 Task: Search one way flight ticket for 2 adults, 2 infants in seat and 1 infant on lap in first from New York: John F. Kennedy International Airport (was New York International Airport) to Laramie: Laramie Regional Airport on 8-3-2023. Number of bags: 3 checked bags. Price is upto 80000. Outbound departure time preference is 21:15. Return departure time preference is 18:00.
Action: Mouse moved to (322, 374)
Screenshot: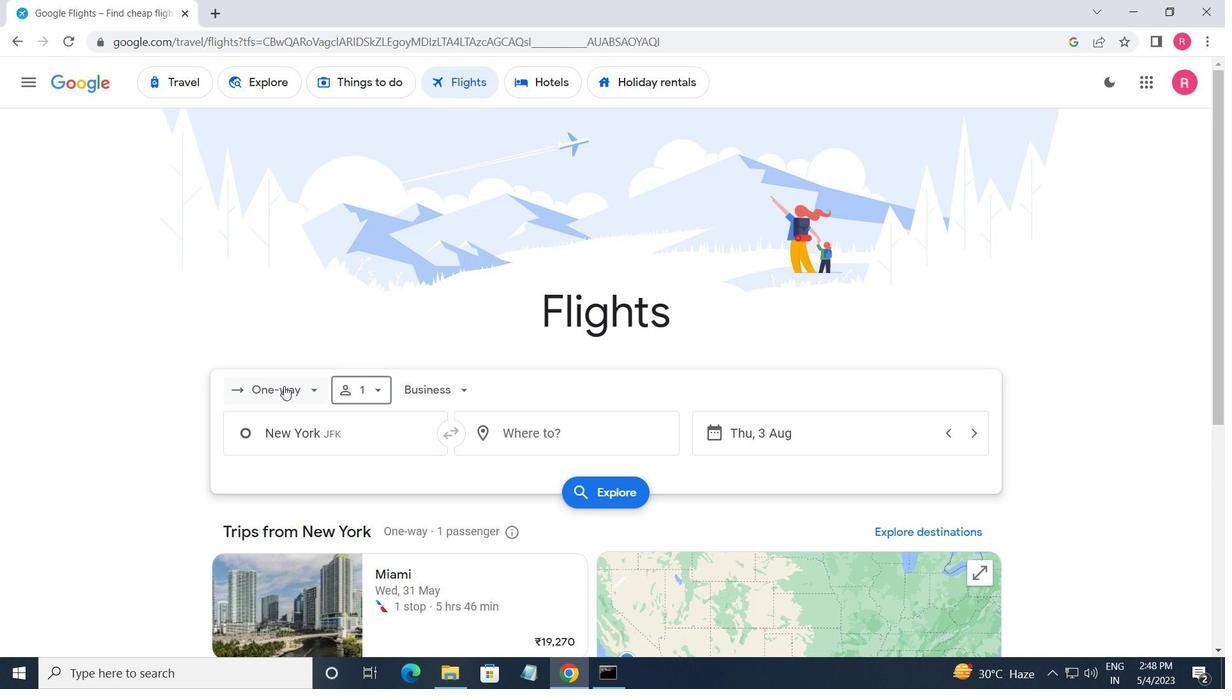 
Action: Mouse pressed left at (322, 374)
Screenshot: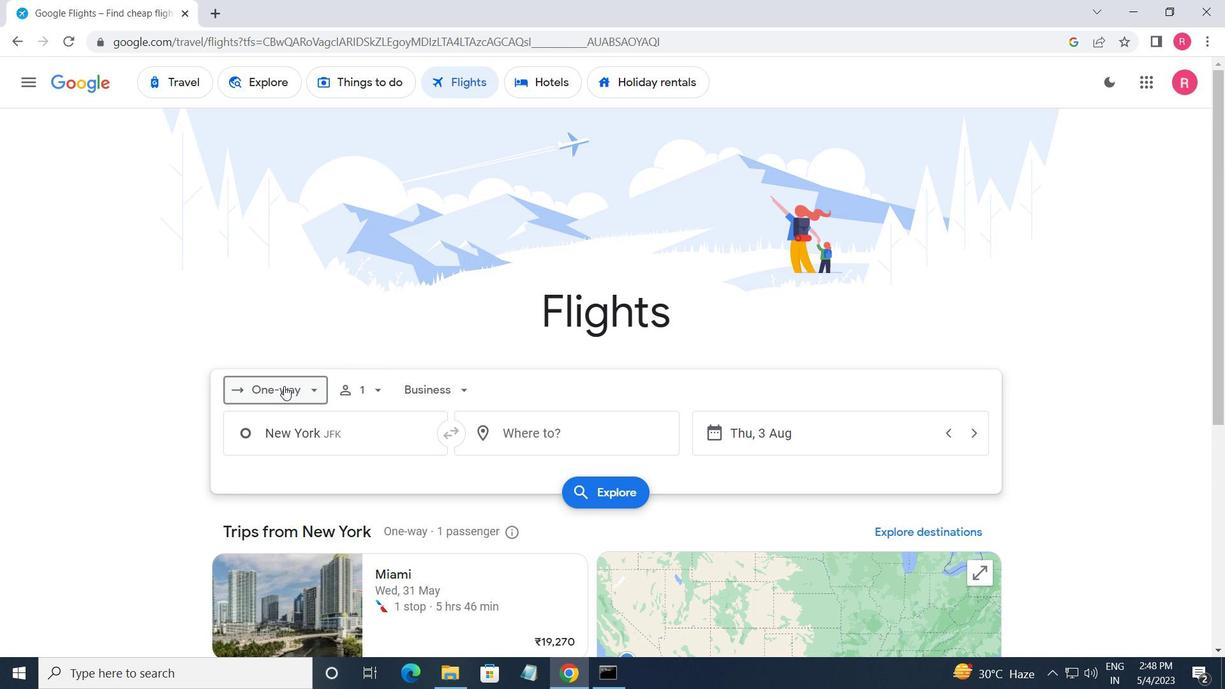 
Action: Mouse moved to (329, 434)
Screenshot: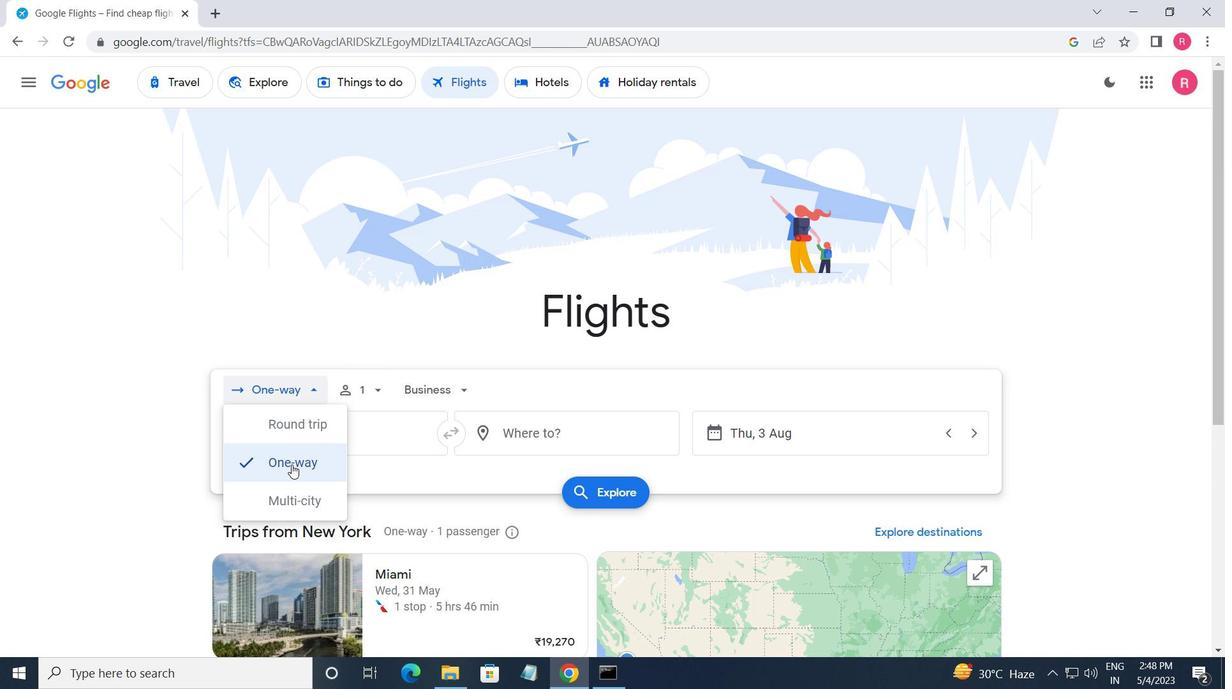 
Action: Mouse pressed left at (329, 434)
Screenshot: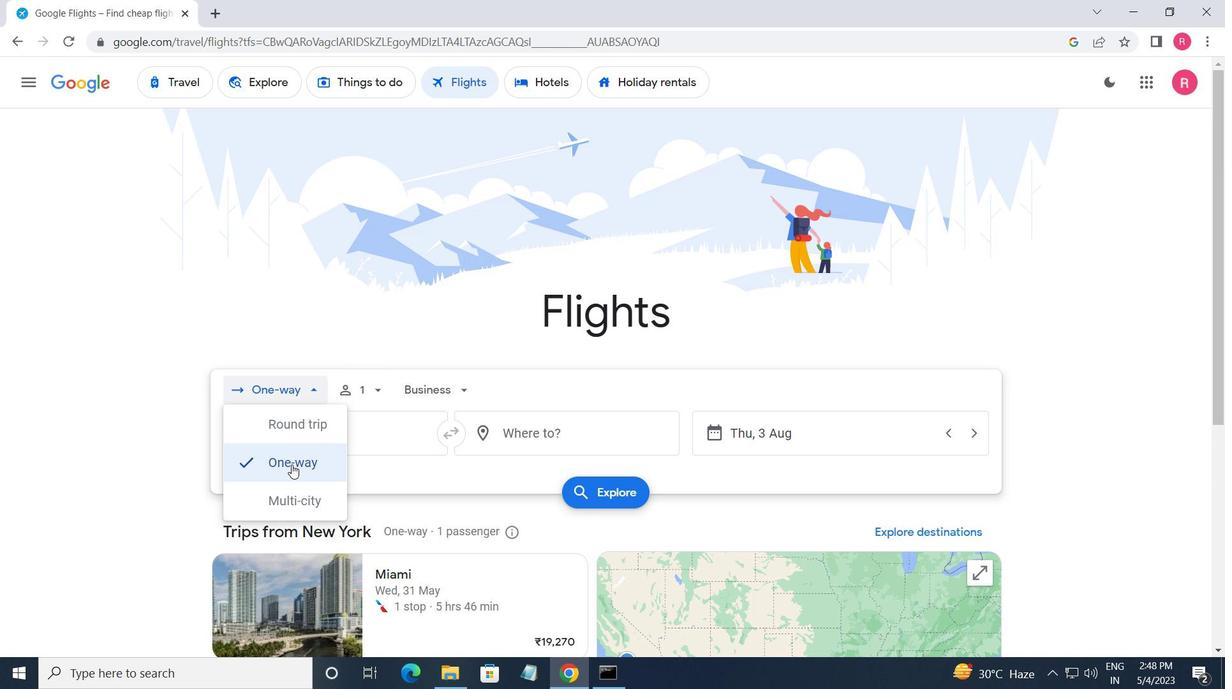 
Action: Mouse moved to (377, 377)
Screenshot: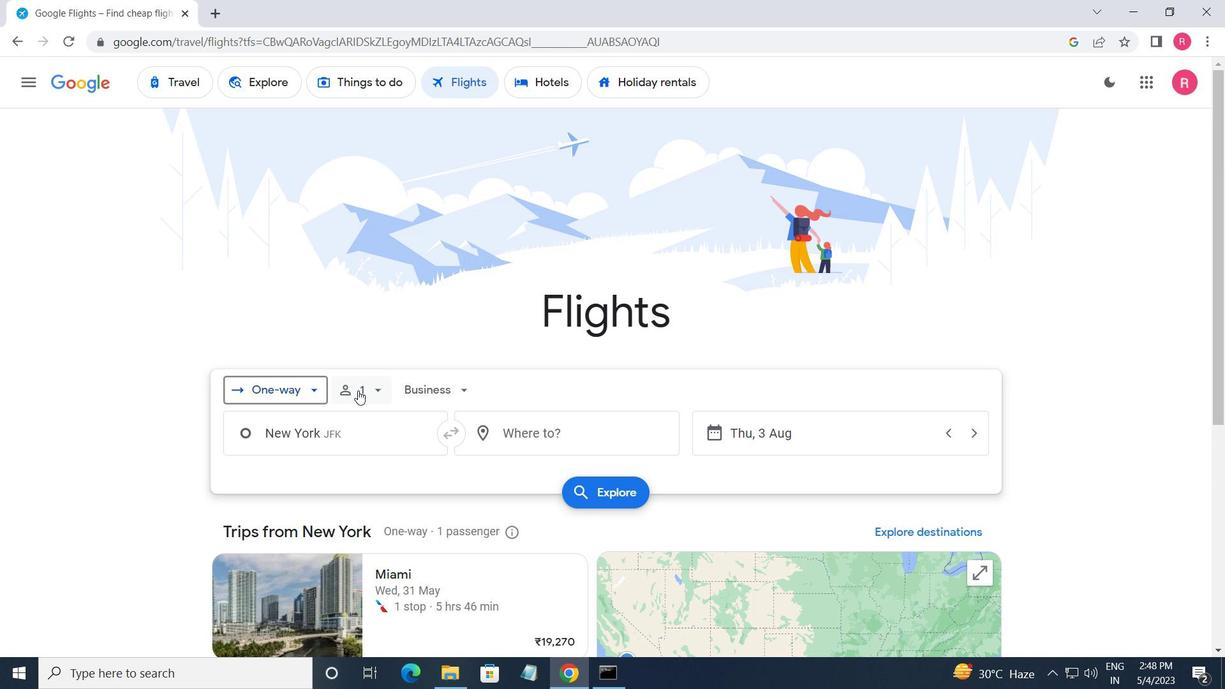 
Action: Mouse pressed left at (377, 377)
Screenshot: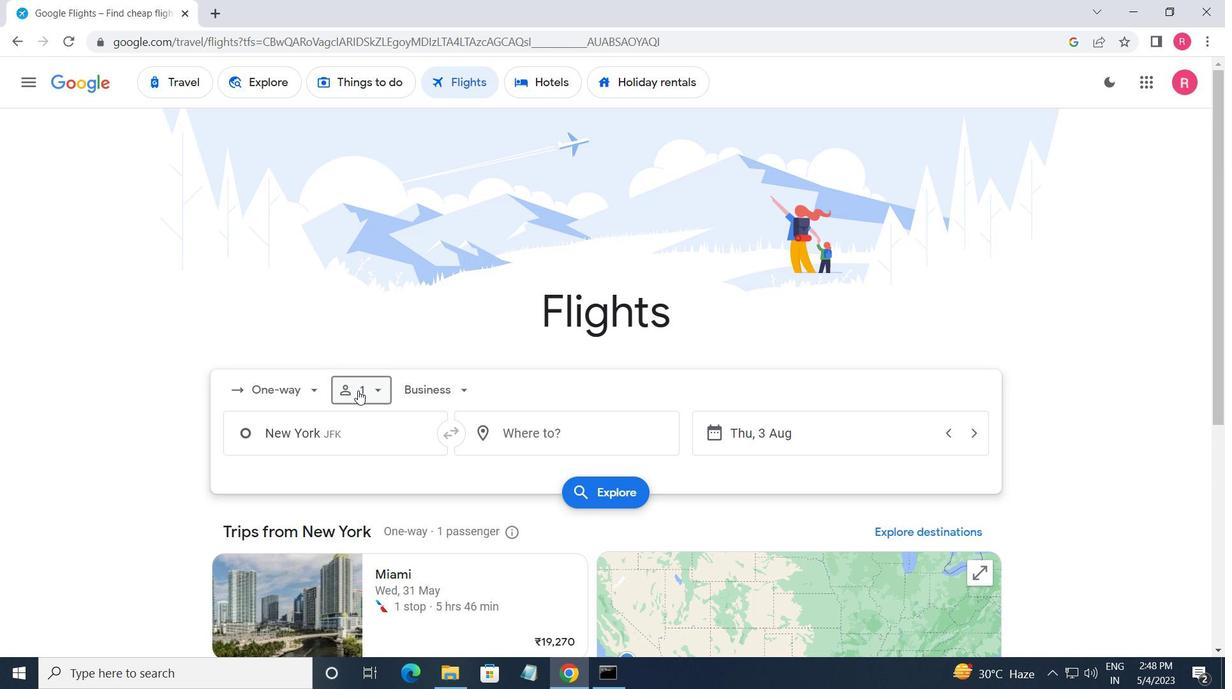 
Action: Mouse moved to (472, 405)
Screenshot: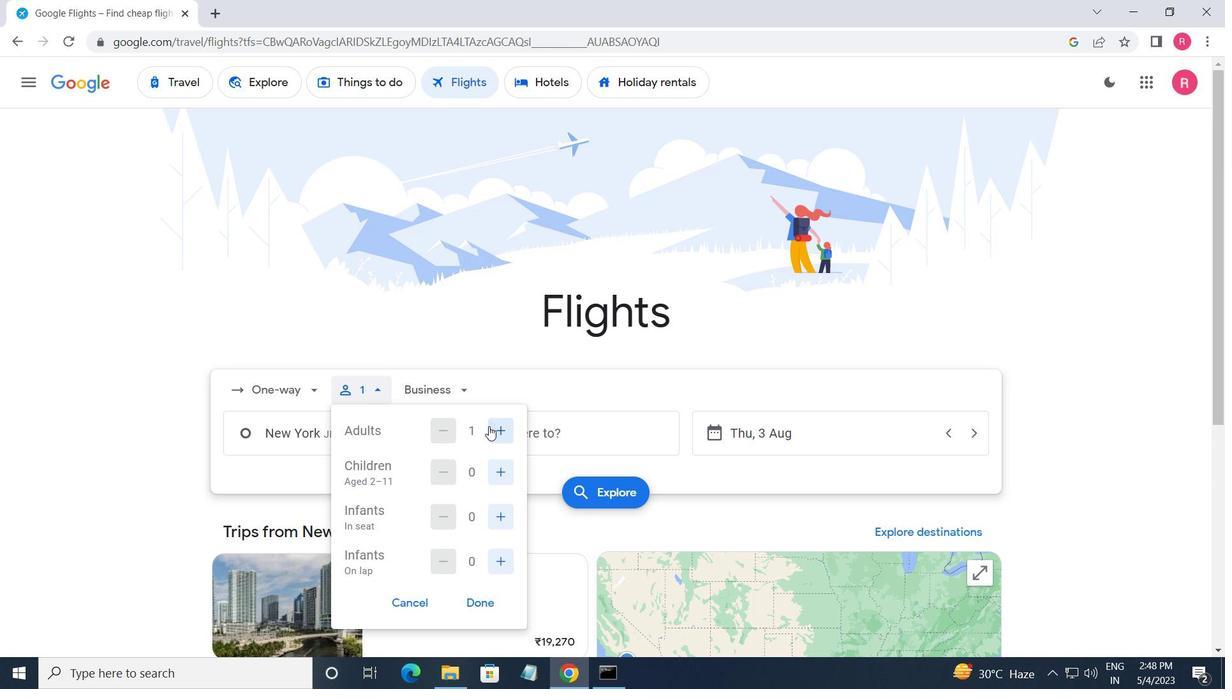 
Action: Mouse pressed left at (472, 405)
Screenshot: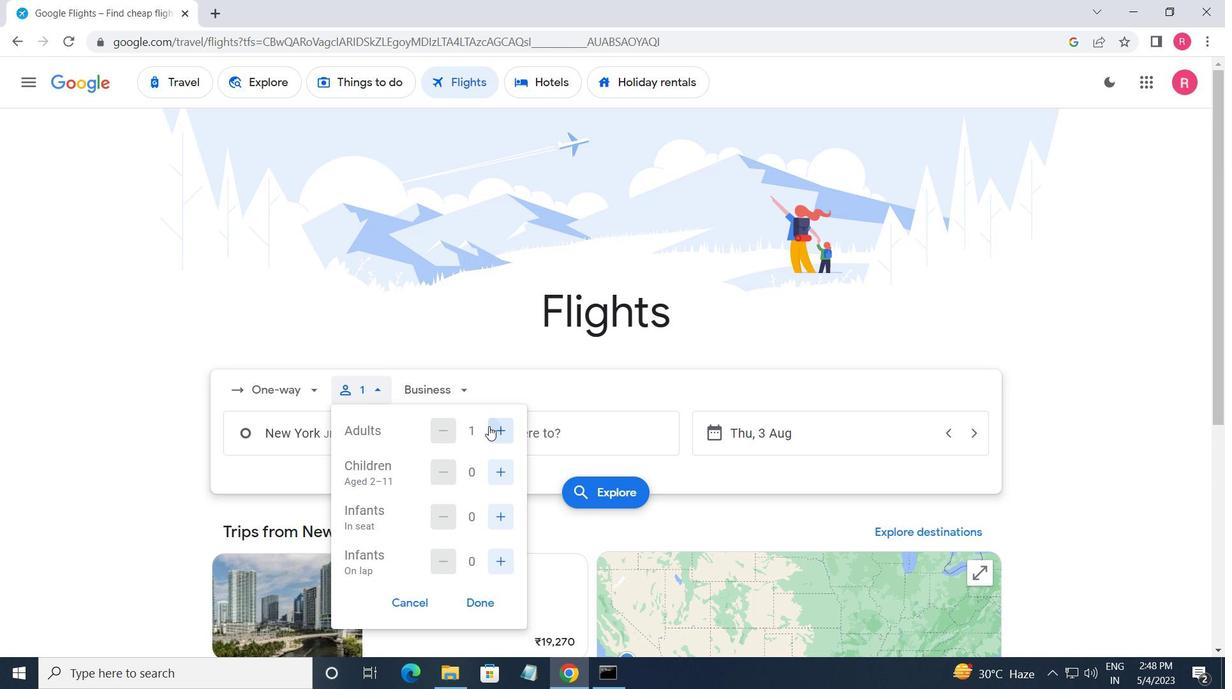 
Action: Mouse moved to (475, 437)
Screenshot: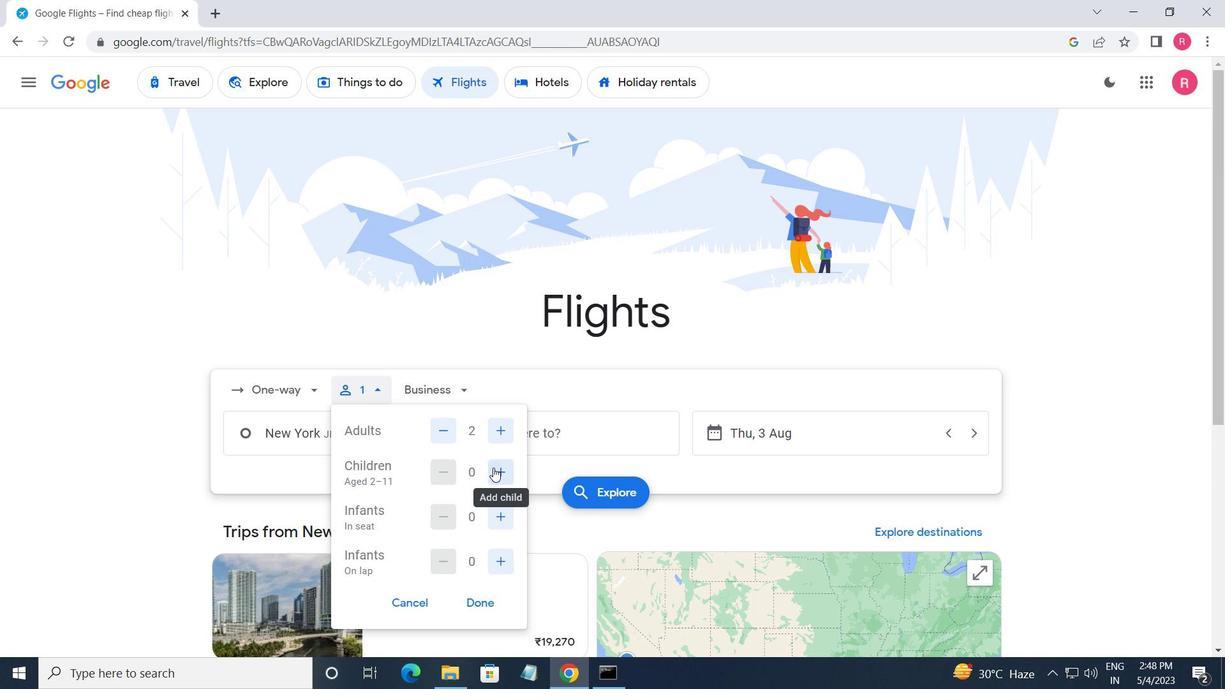 
Action: Mouse pressed left at (475, 437)
Screenshot: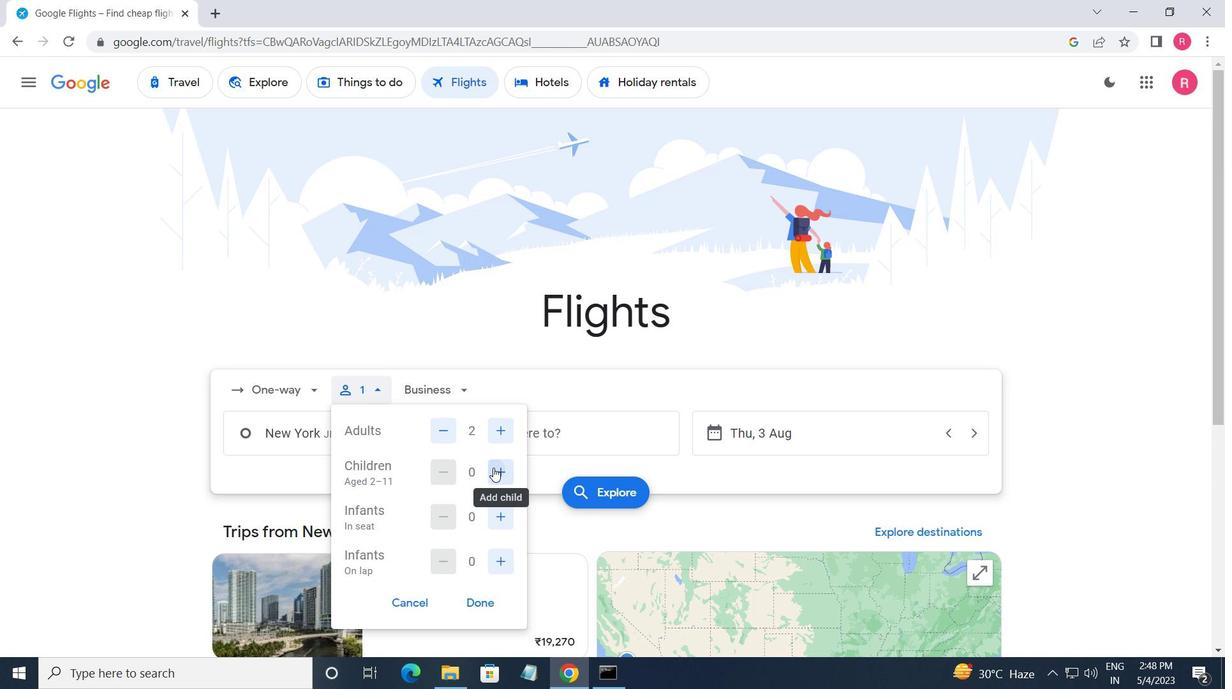 
Action: Mouse moved to (477, 437)
Screenshot: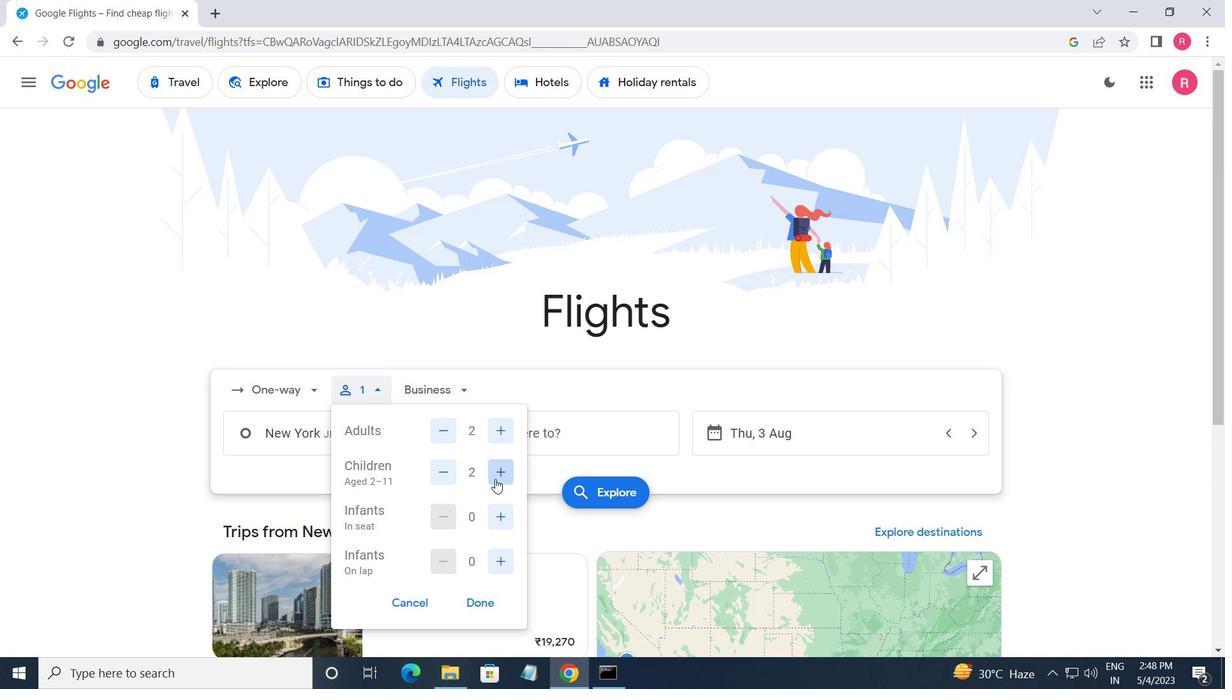 
Action: Mouse pressed left at (477, 437)
Screenshot: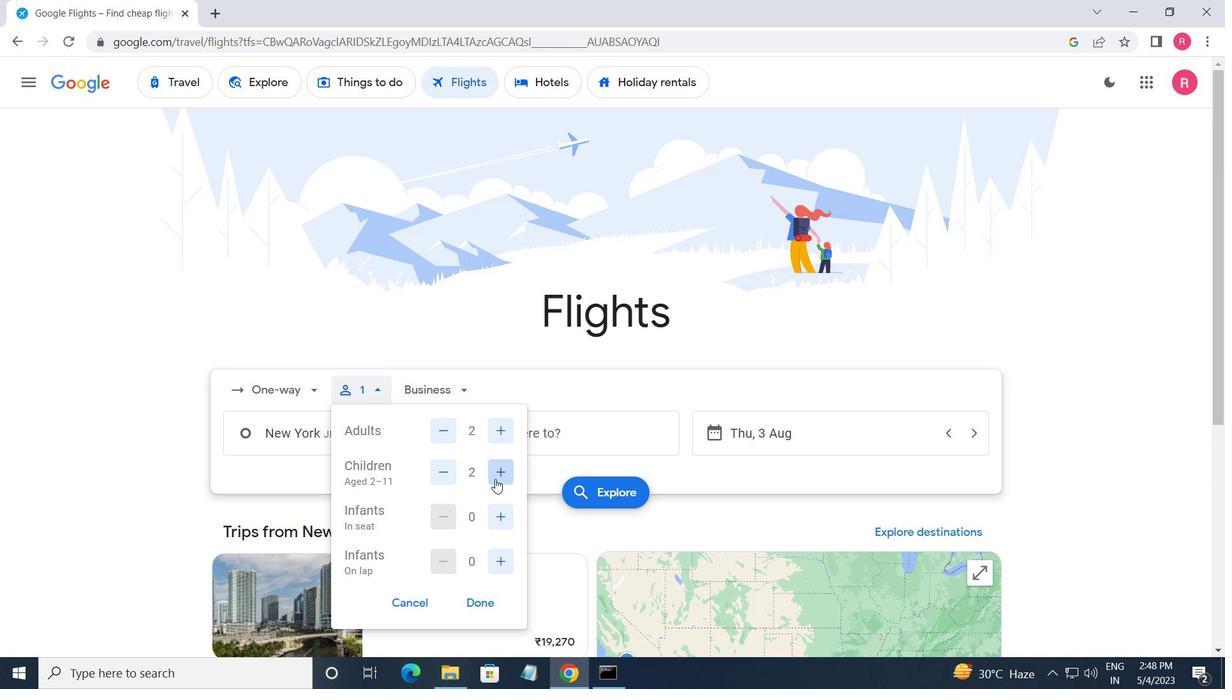 
Action: Mouse moved to (477, 474)
Screenshot: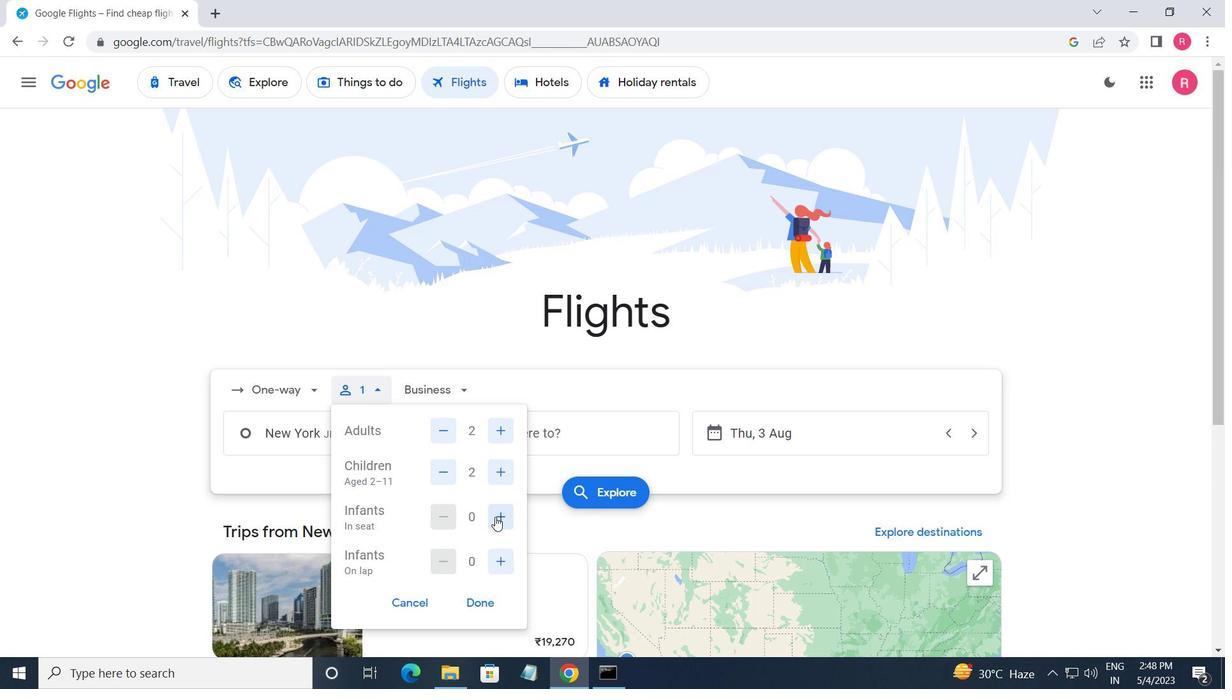 
Action: Mouse pressed left at (477, 474)
Screenshot: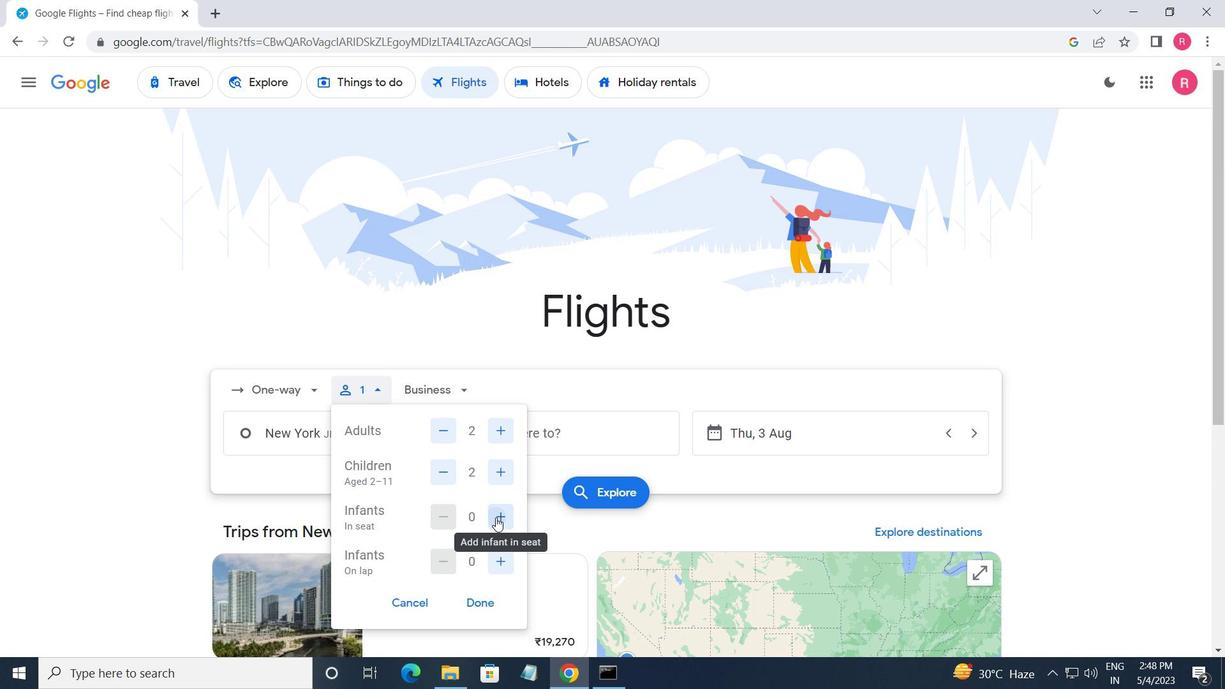 
Action: Mouse moved to (436, 373)
Screenshot: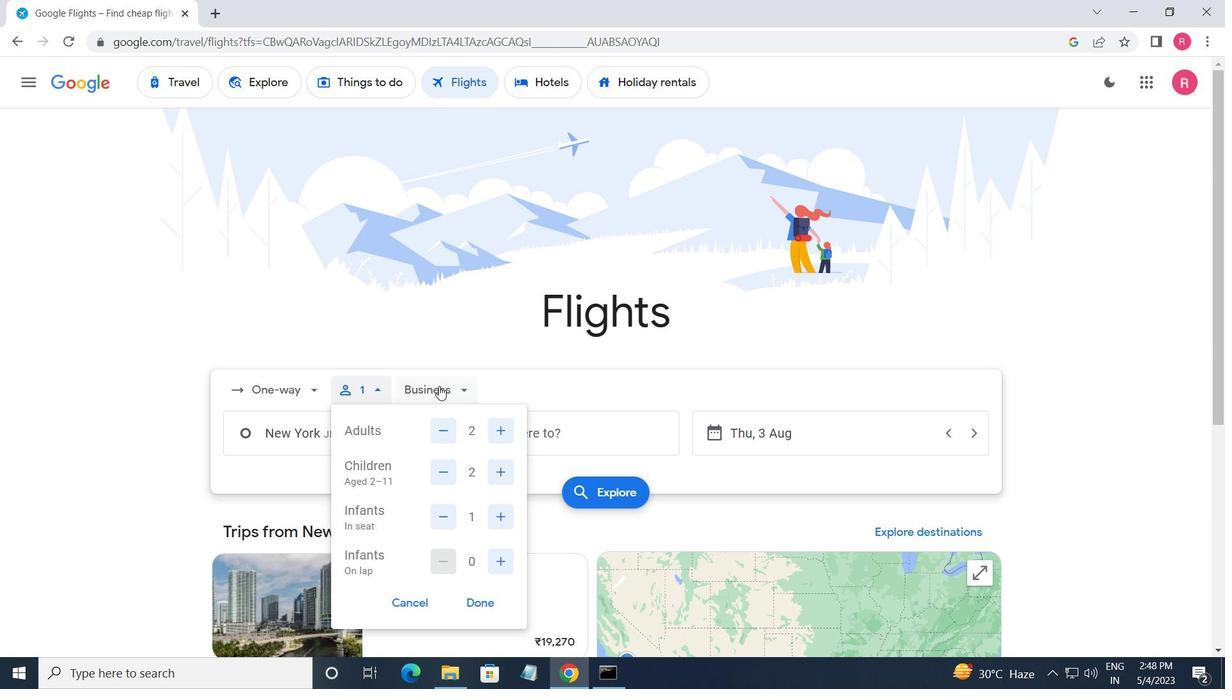 
Action: Mouse pressed left at (436, 373)
Screenshot: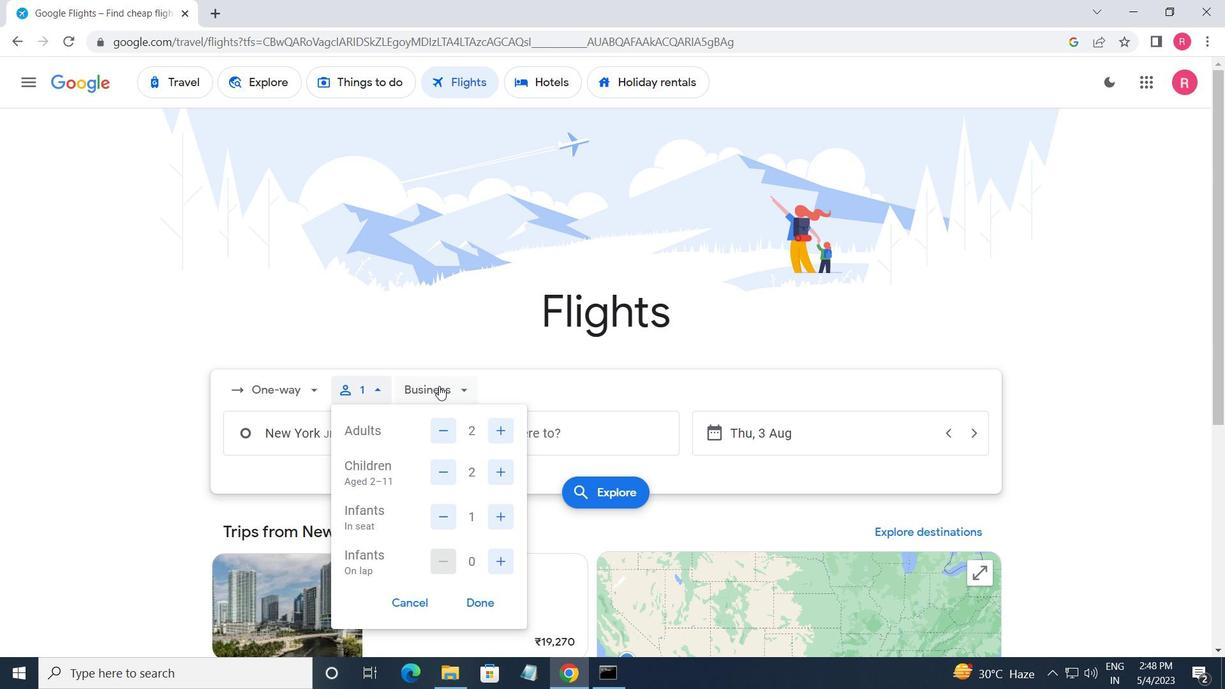 
Action: Mouse moved to (445, 492)
Screenshot: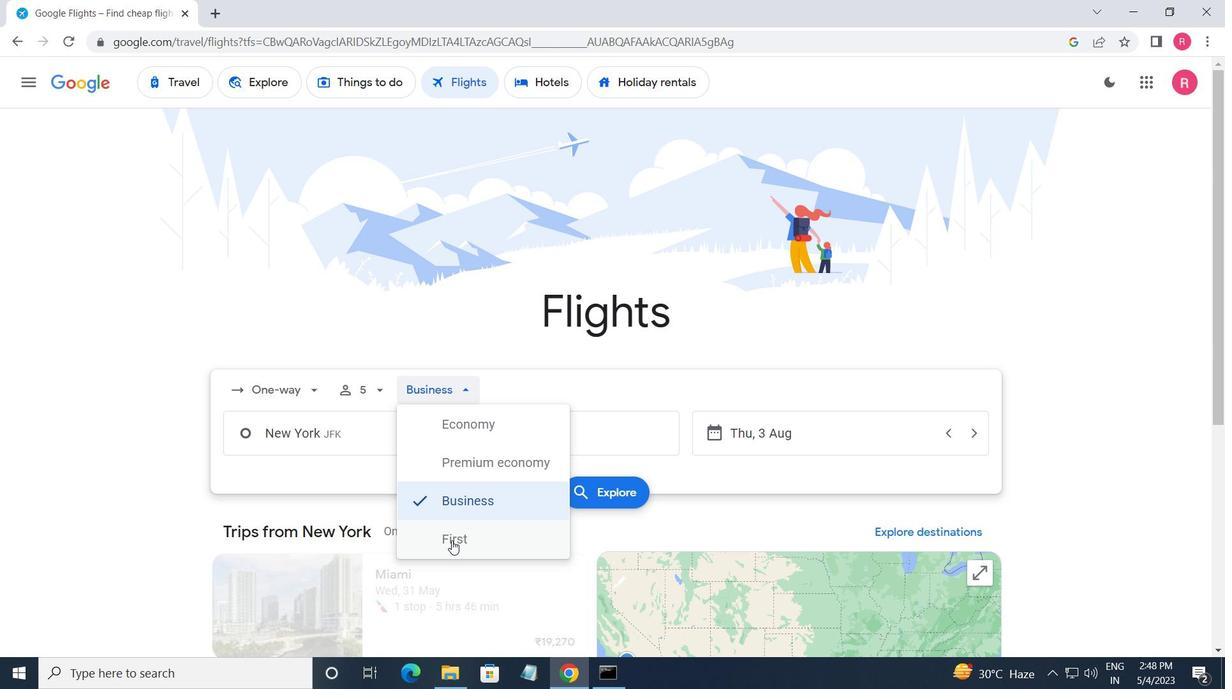 
Action: Mouse pressed left at (445, 492)
Screenshot: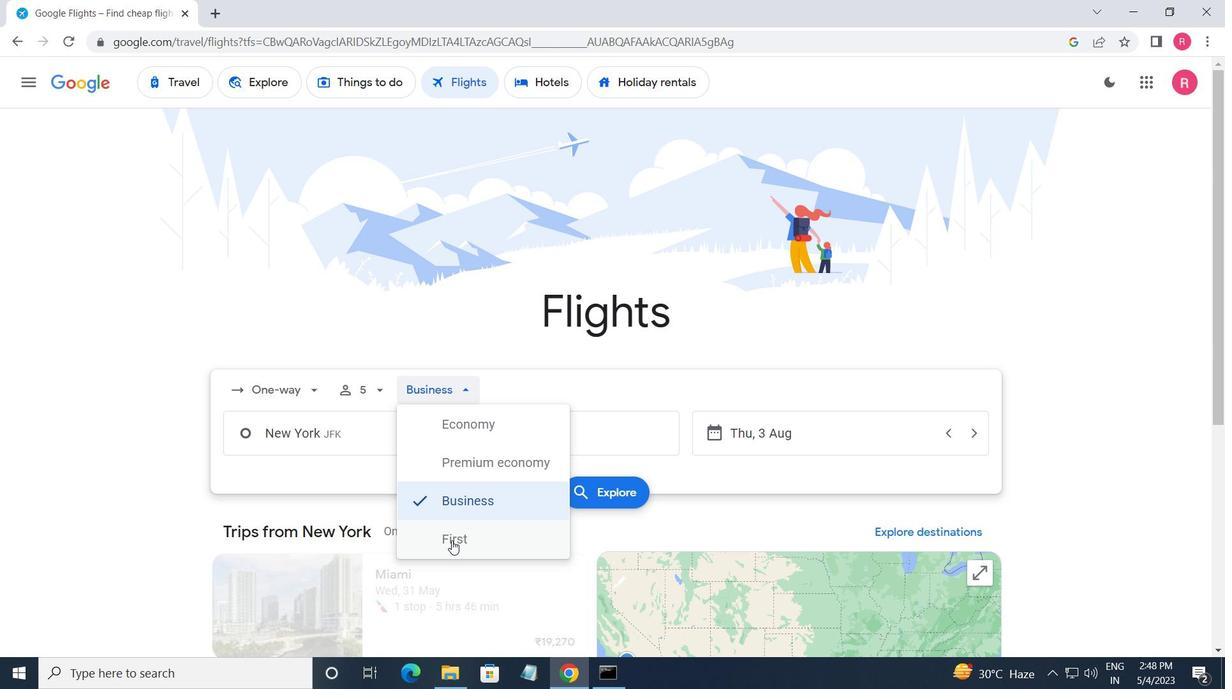
Action: Mouse moved to (389, 416)
Screenshot: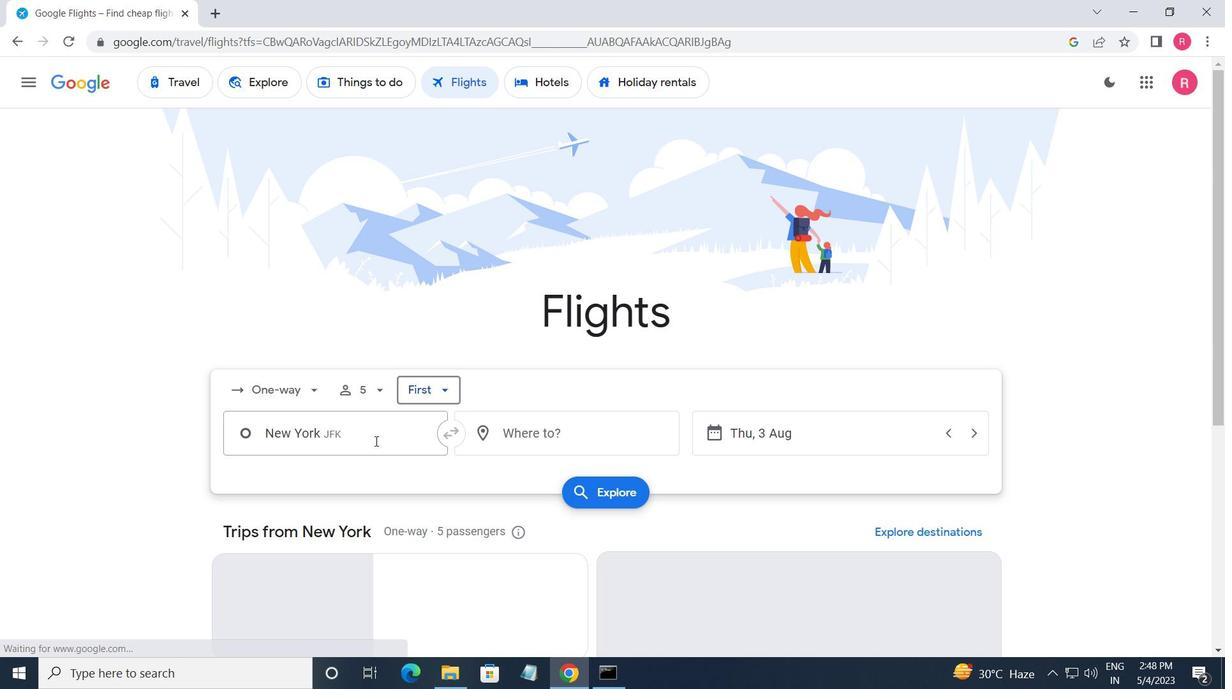 
Action: Mouse pressed left at (389, 416)
Screenshot: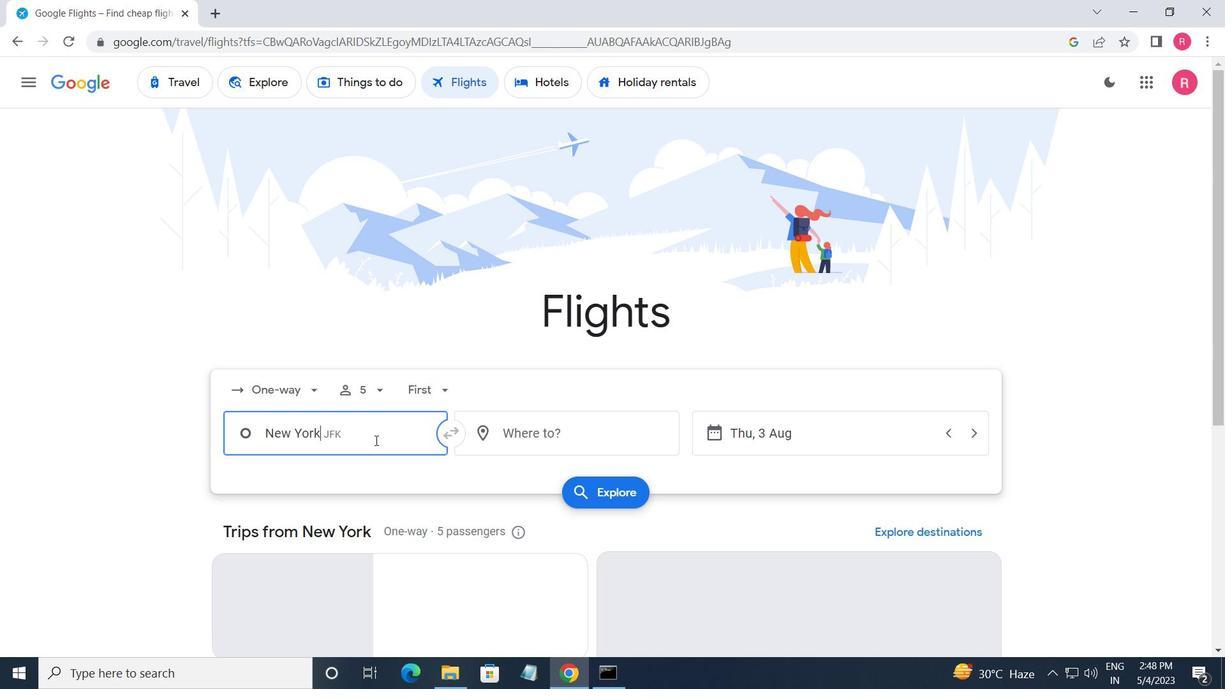 
Action: Mouse moved to (395, 468)
Screenshot: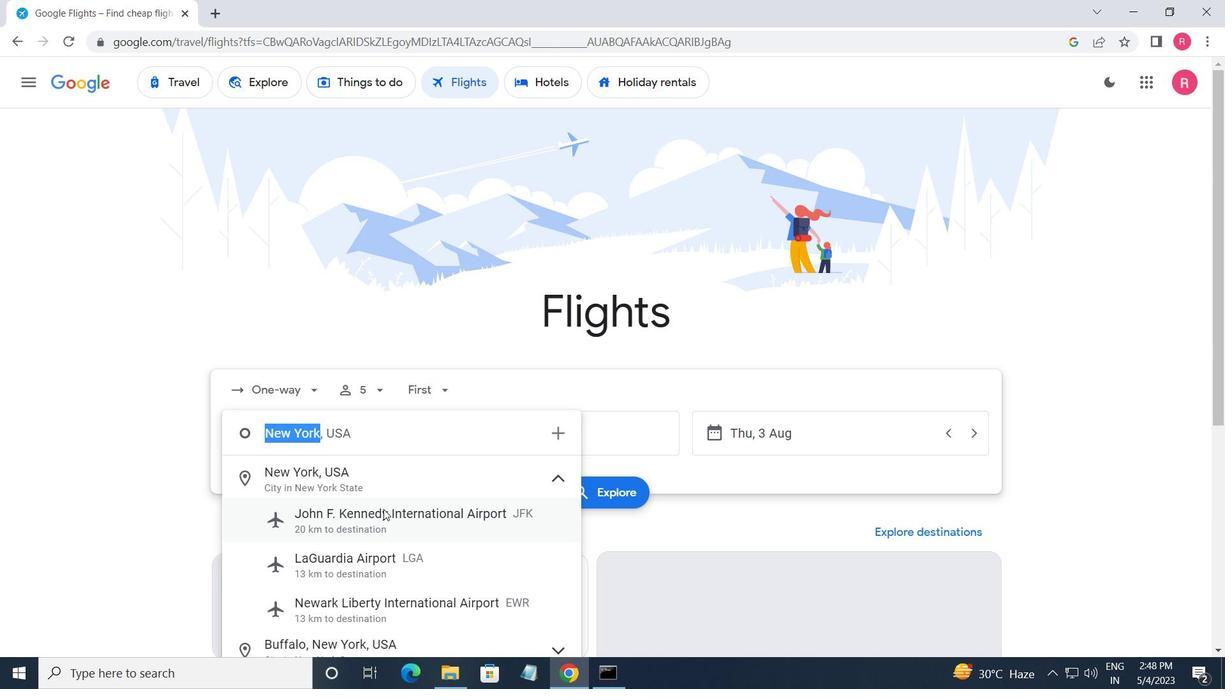 
Action: Mouse pressed left at (395, 468)
Screenshot: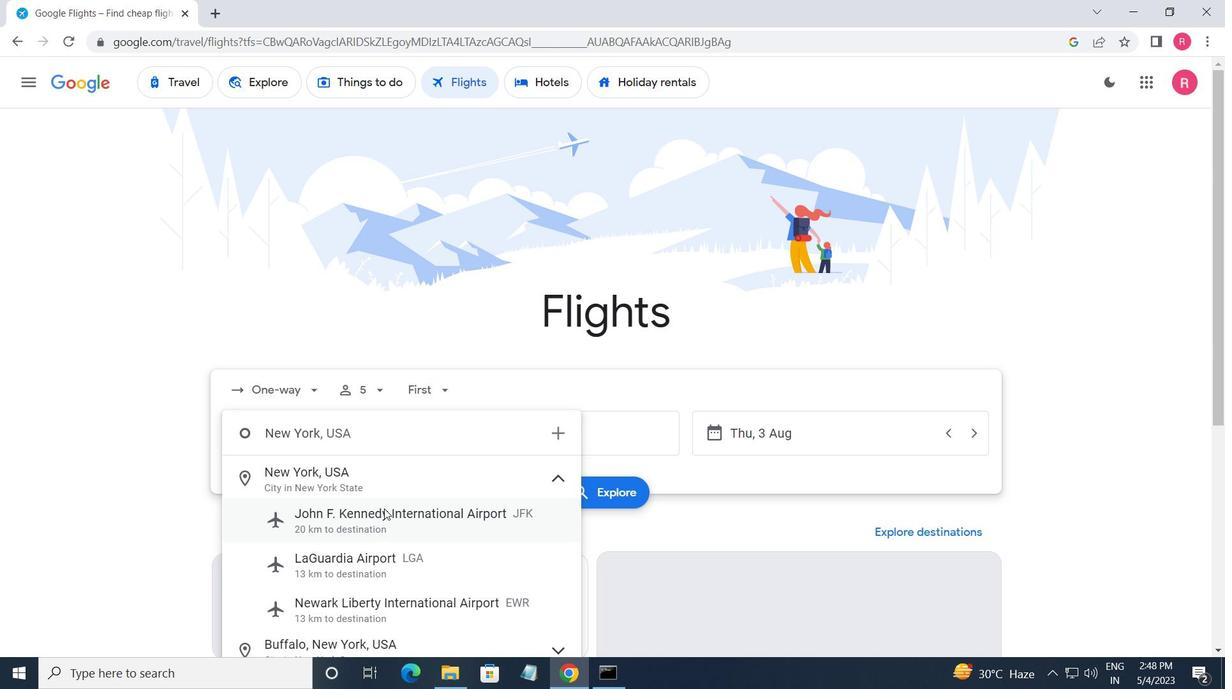 
Action: Mouse moved to (544, 422)
Screenshot: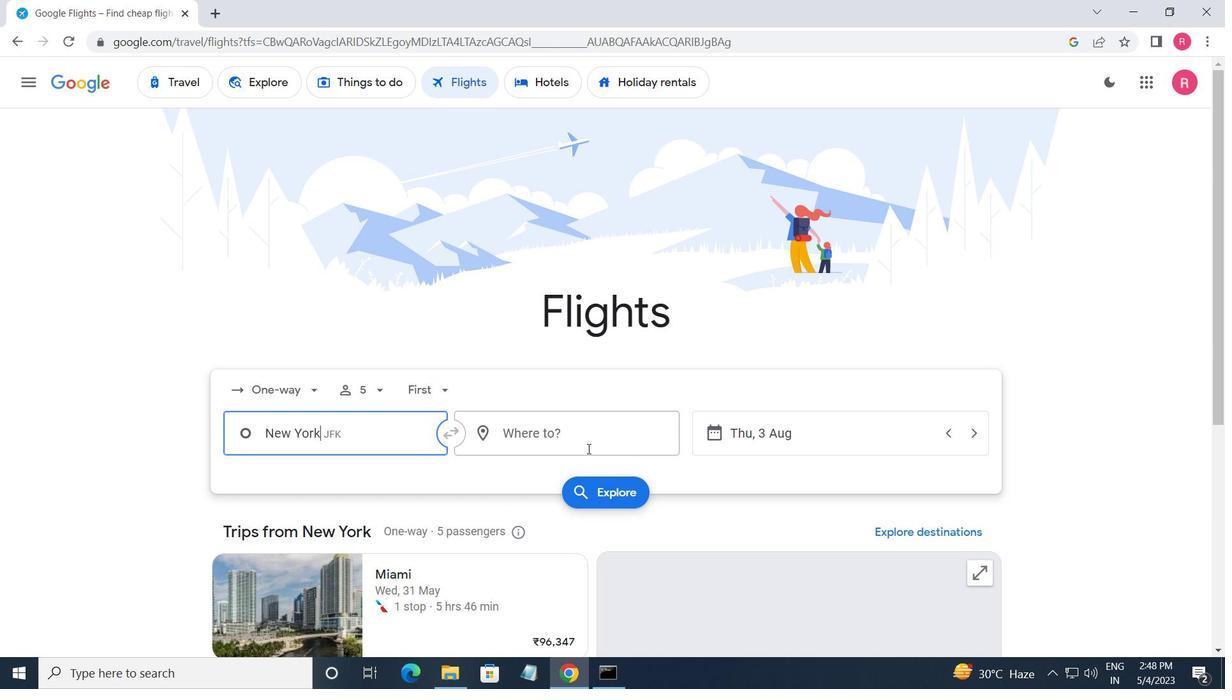 
Action: Mouse pressed left at (544, 422)
Screenshot: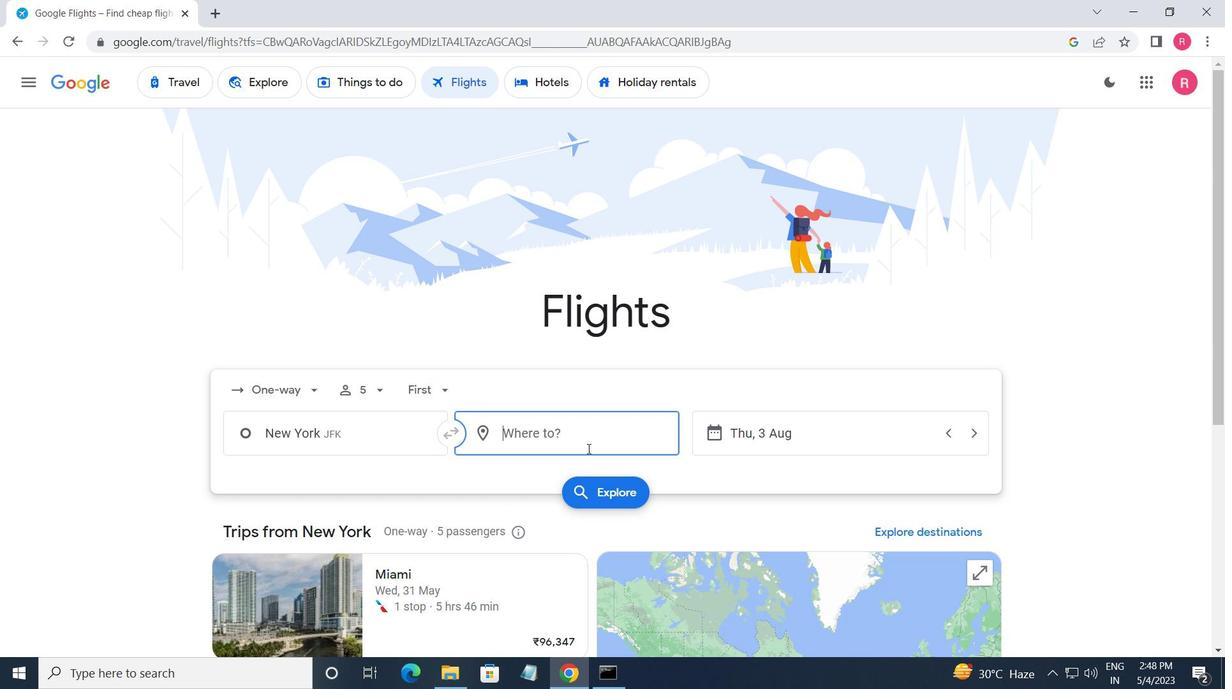 
Action: Mouse moved to (551, 525)
Screenshot: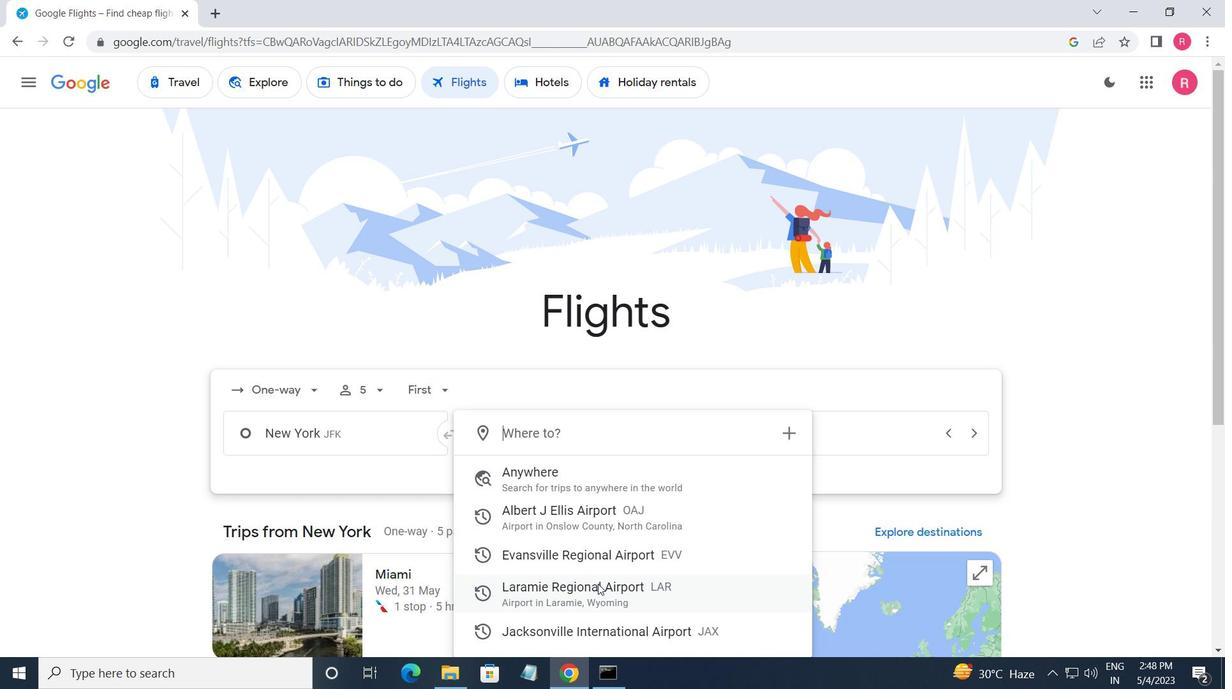 
Action: Mouse pressed left at (551, 525)
Screenshot: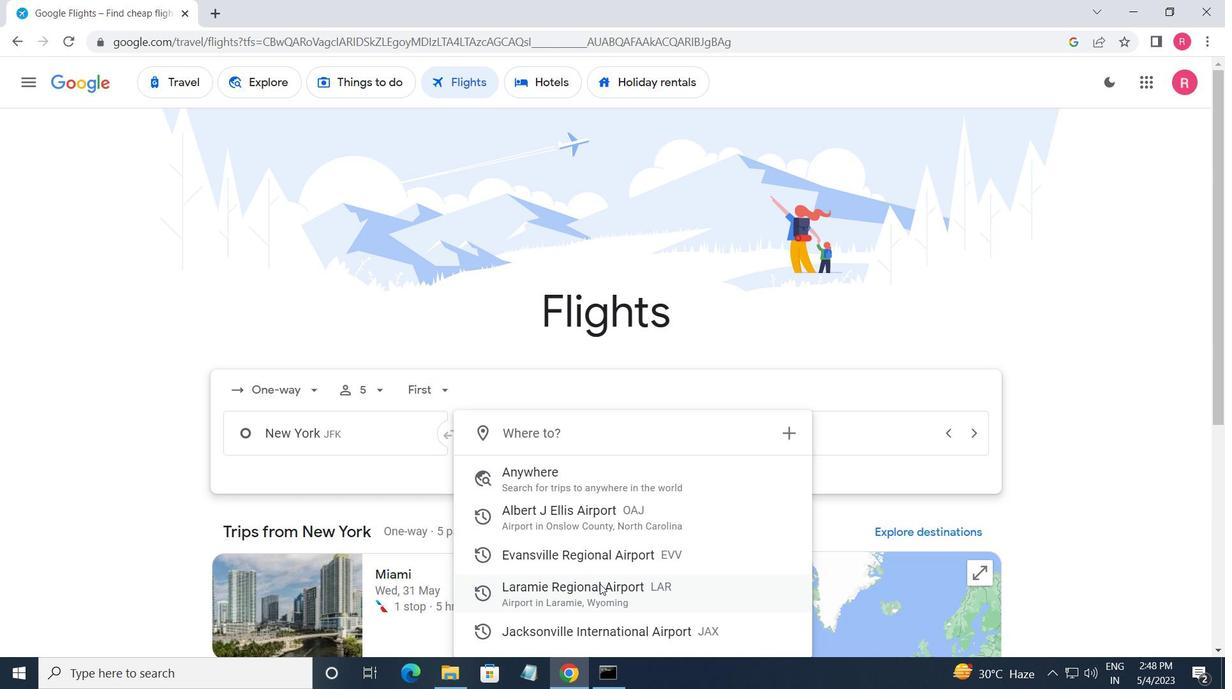 
Action: Mouse moved to (704, 405)
Screenshot: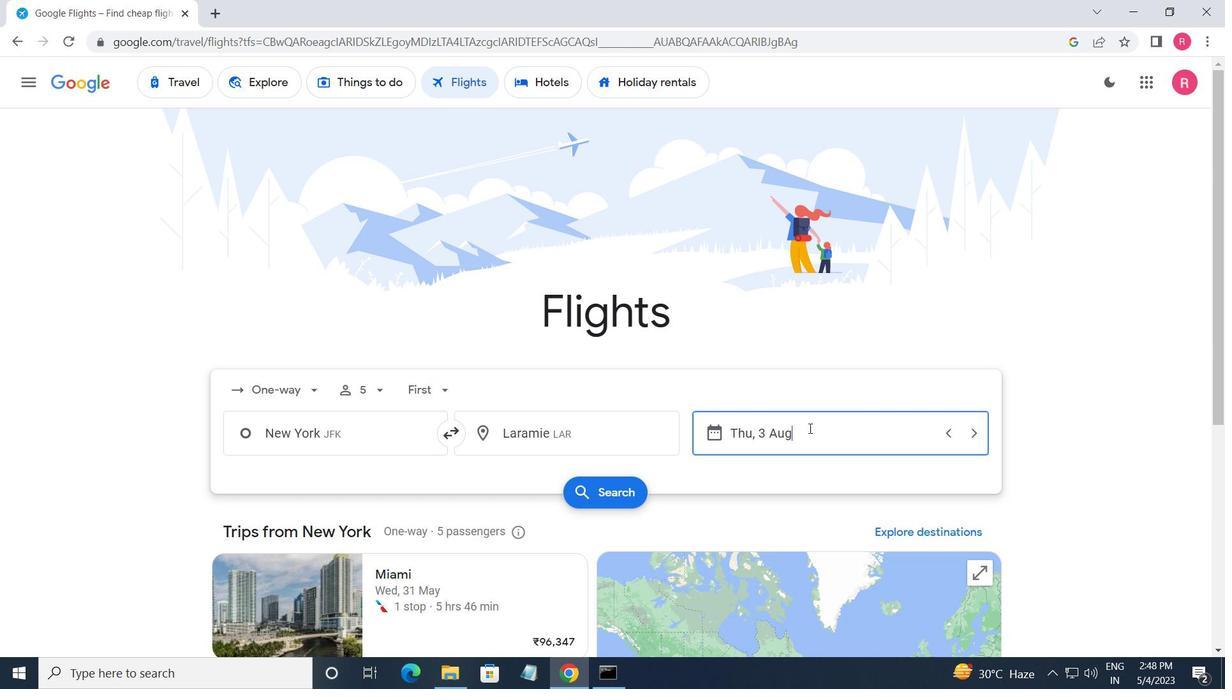 
Action: Mouse pressed left at (704, 405)
Screenshot: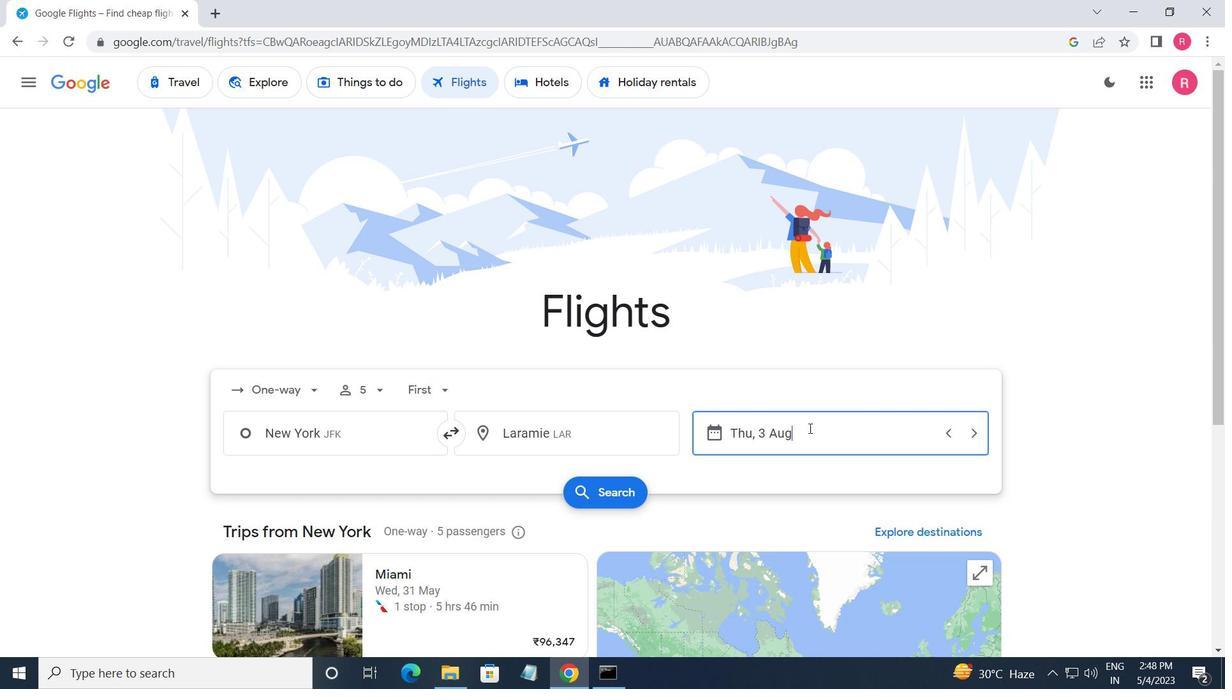 
Action: Mouse moved to (542, 356)
Screenshot: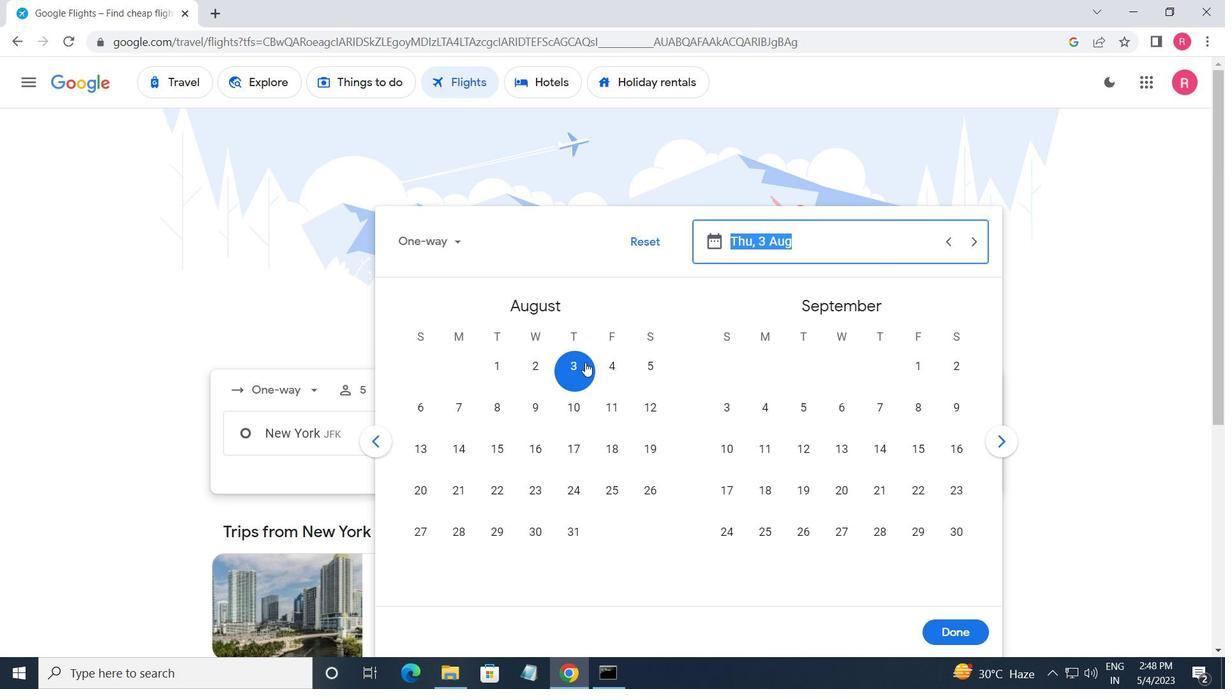 
Action: Mouse pressed left at (542, 356)
Screenshot: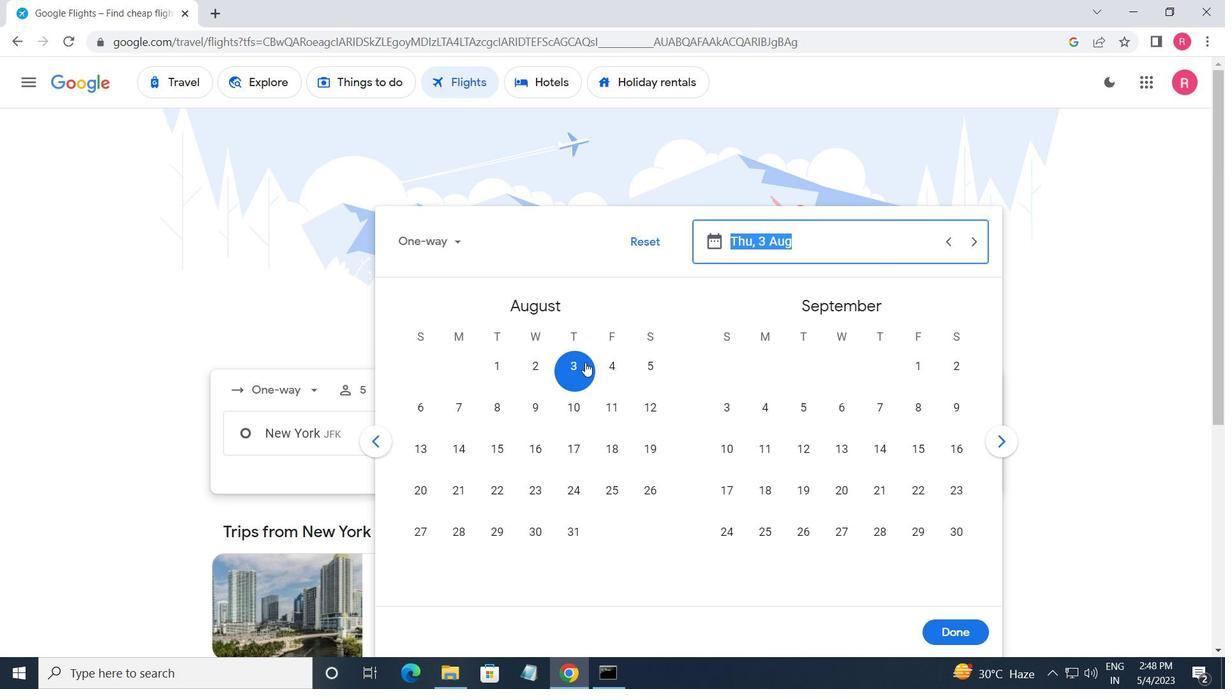 
Action: Mouse moved to (805, 565)
Screenshot: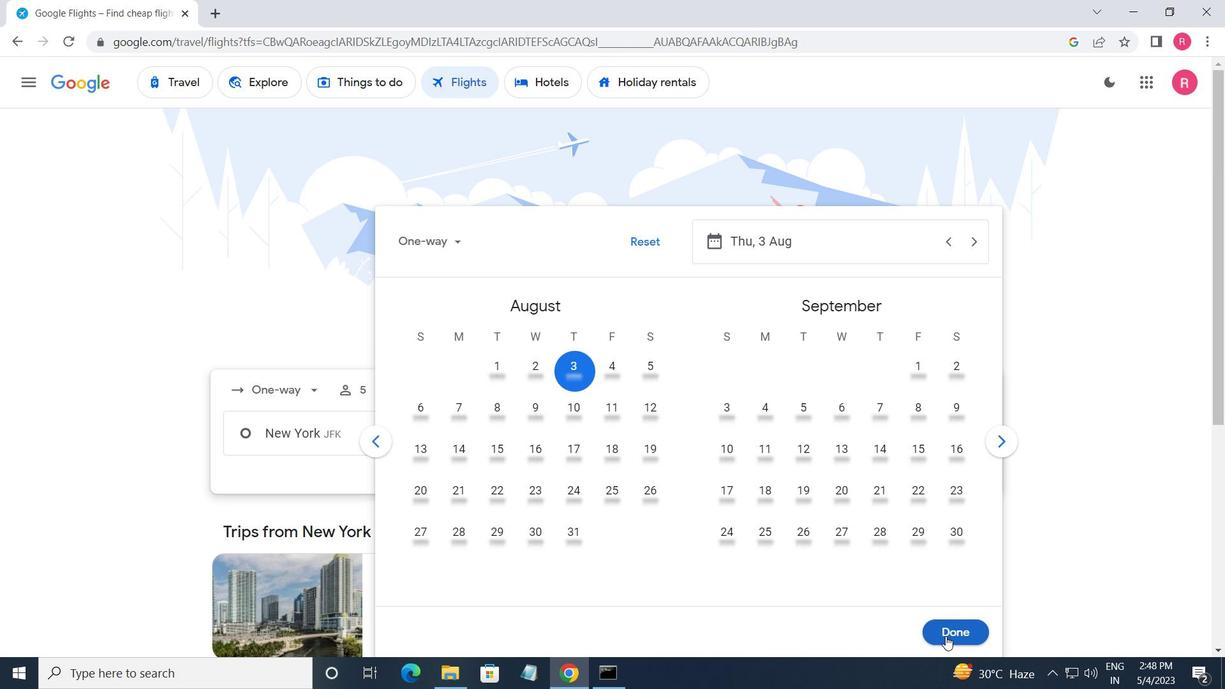 
Action: Mouse pressed left at (805, 565)
Screenshot: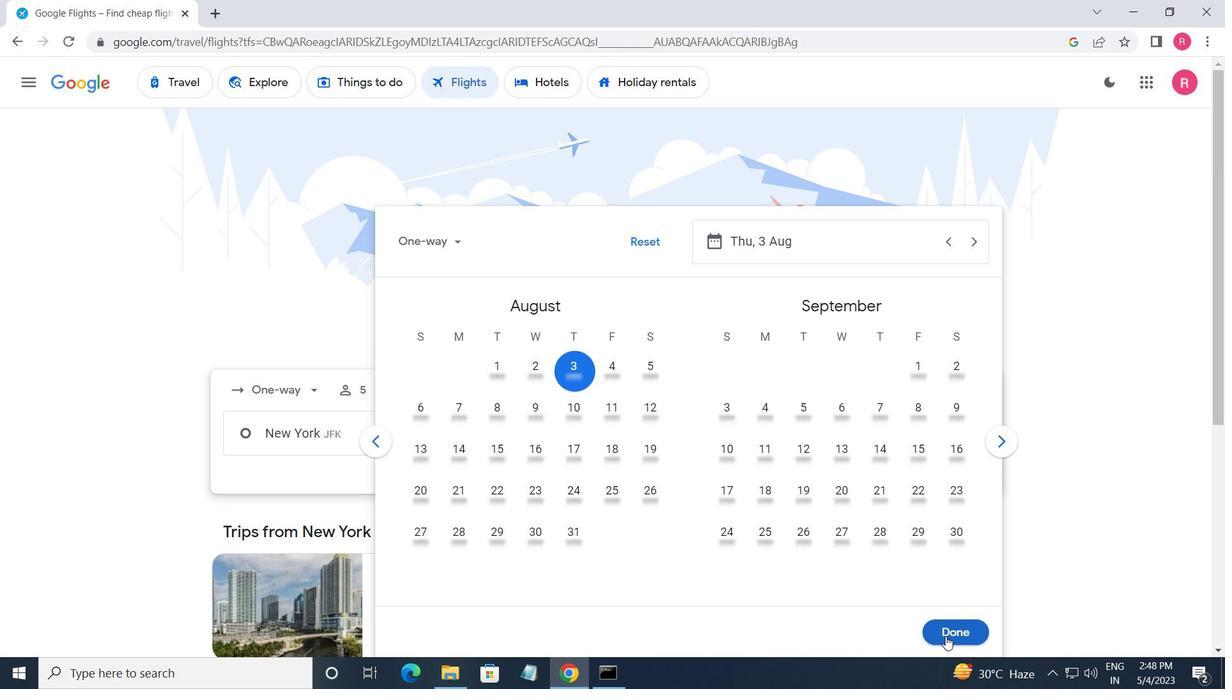 
Action: Mouse moved to (563, 461)
Screenshot: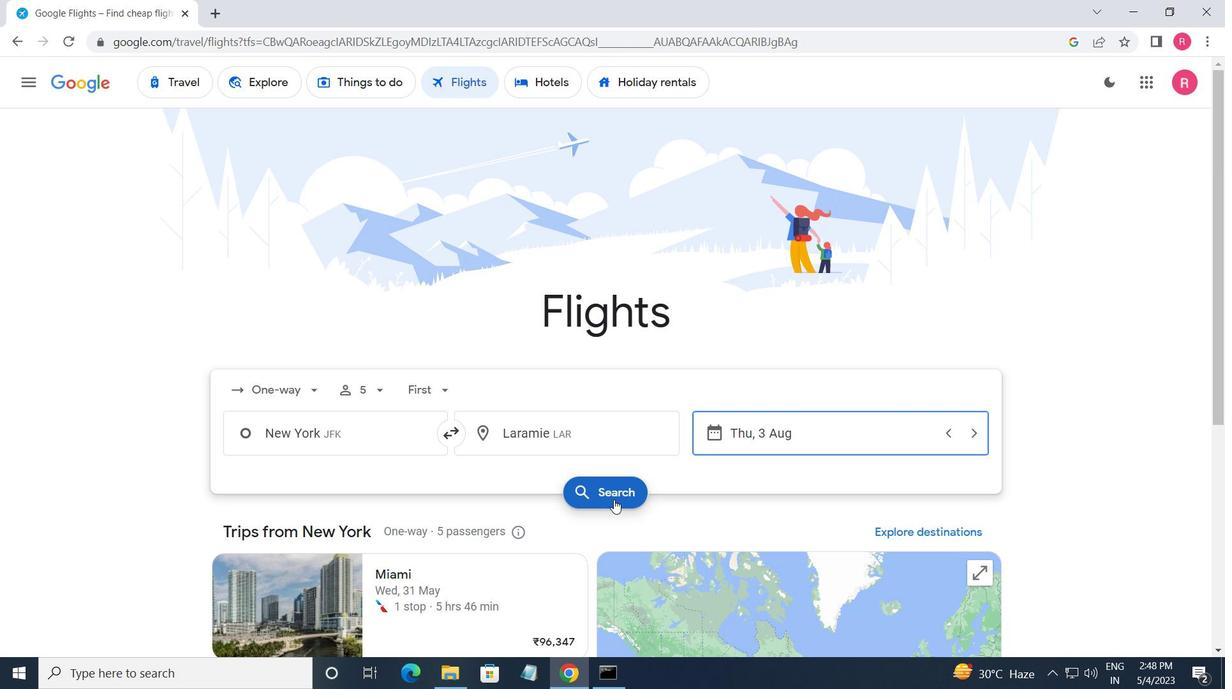 
Action: Mouse pressed left at (563, 461)
Screenshot: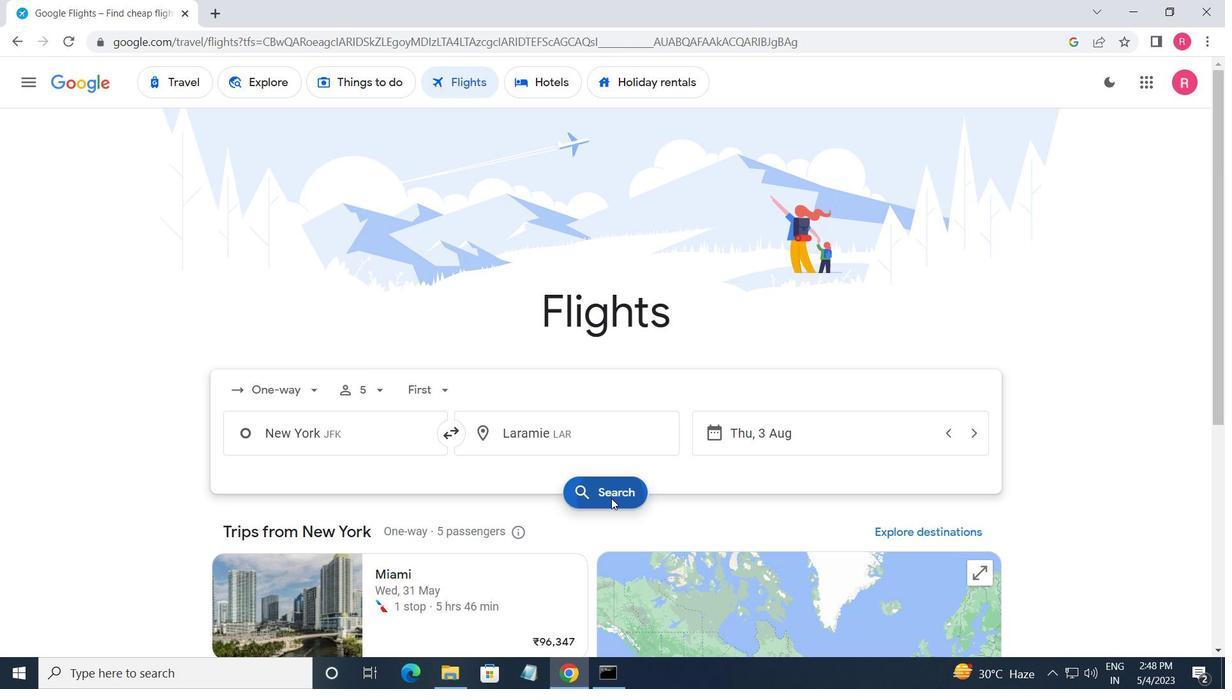 
Action: Mouse moved to (304, 255)
Screenshot: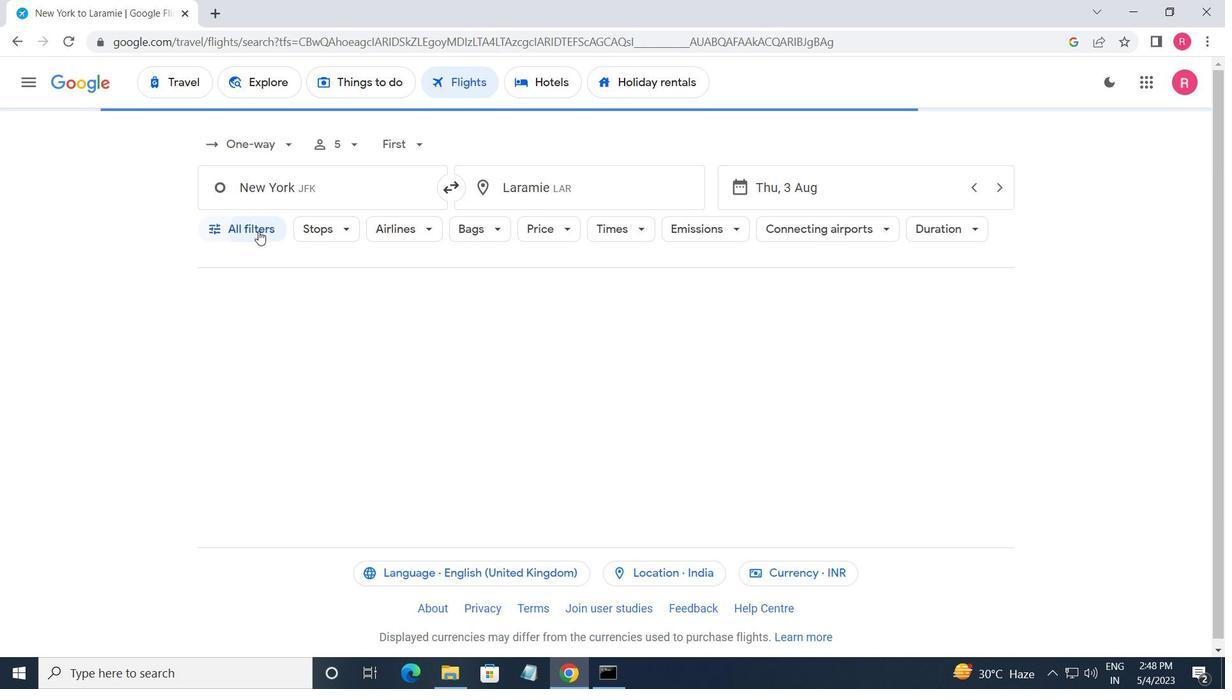 
Action: Mouse pressed left at (304, 255)
Screenshot: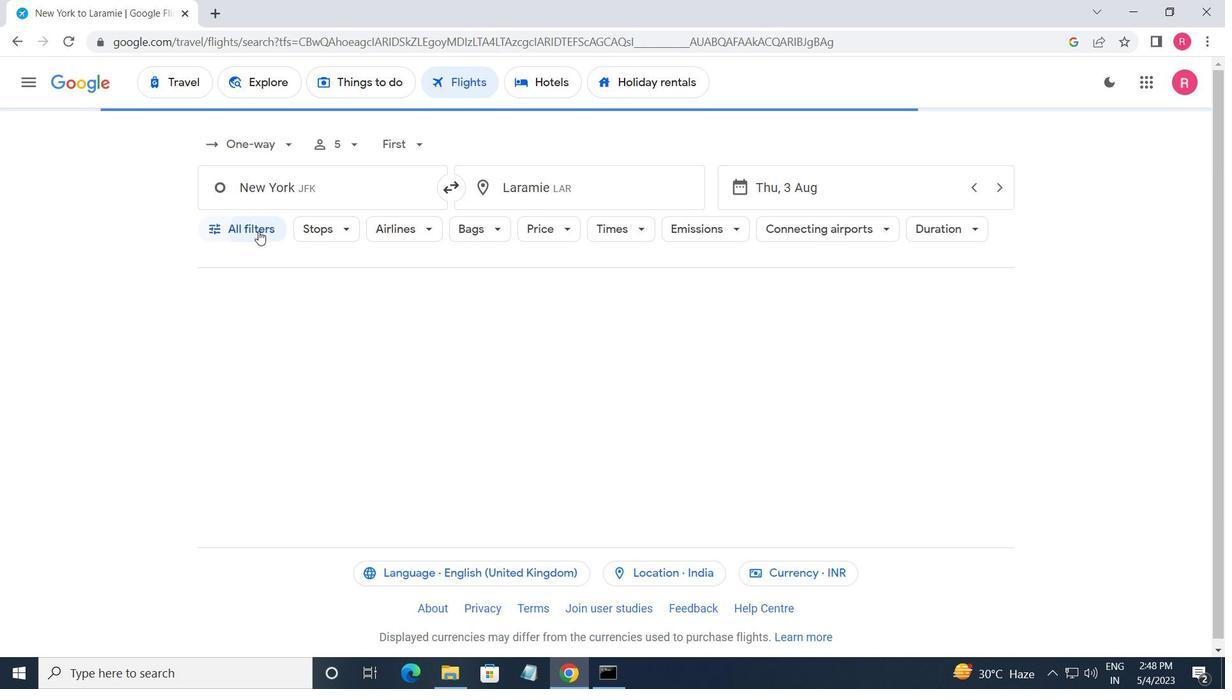 
Action: Mouse moved to (404, 360)
Screenshot: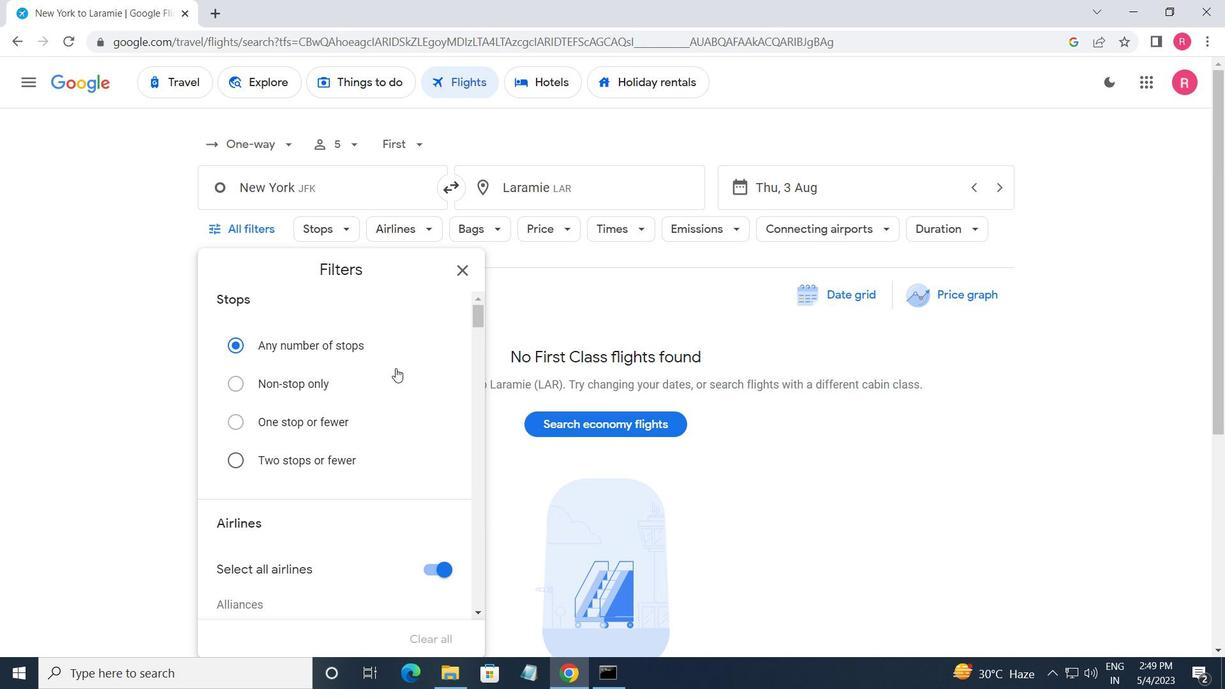 
Action: Mouse scrolled (404, 359) with delta (0, 0)
Screenshot: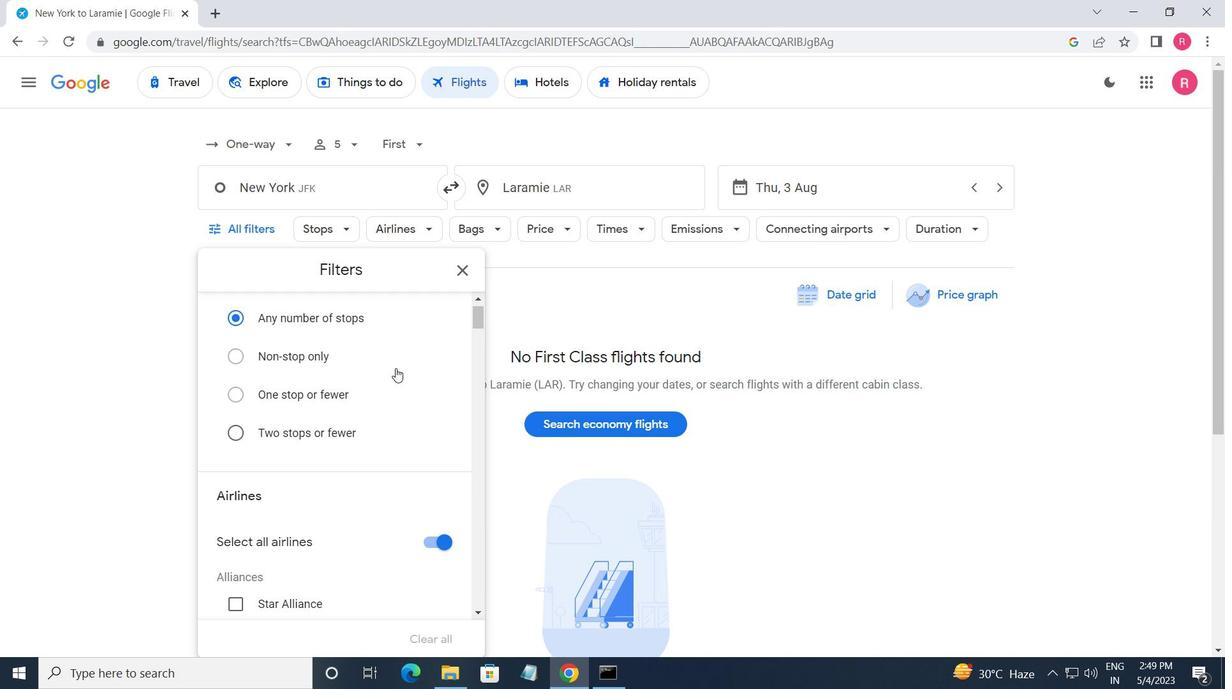 
Action: Mouse scrolled (404, 359) with delta (0, 0)
Screenshot: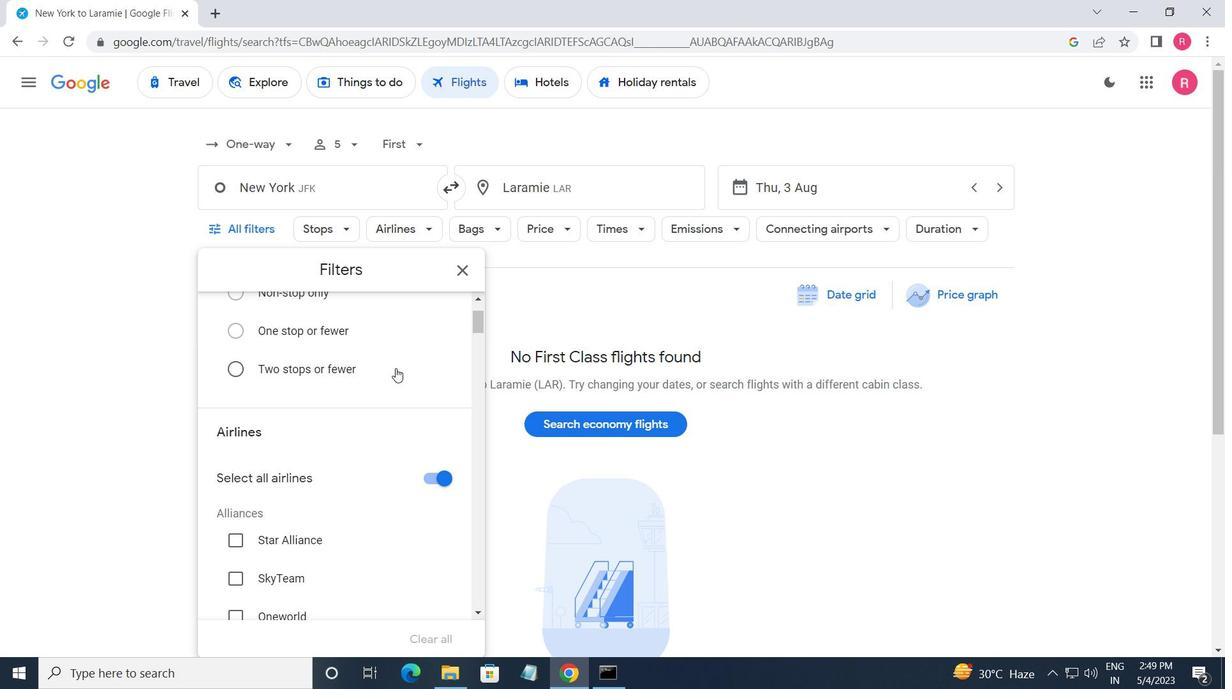
Action: Mouse moved to (403, 360)
Screenshot: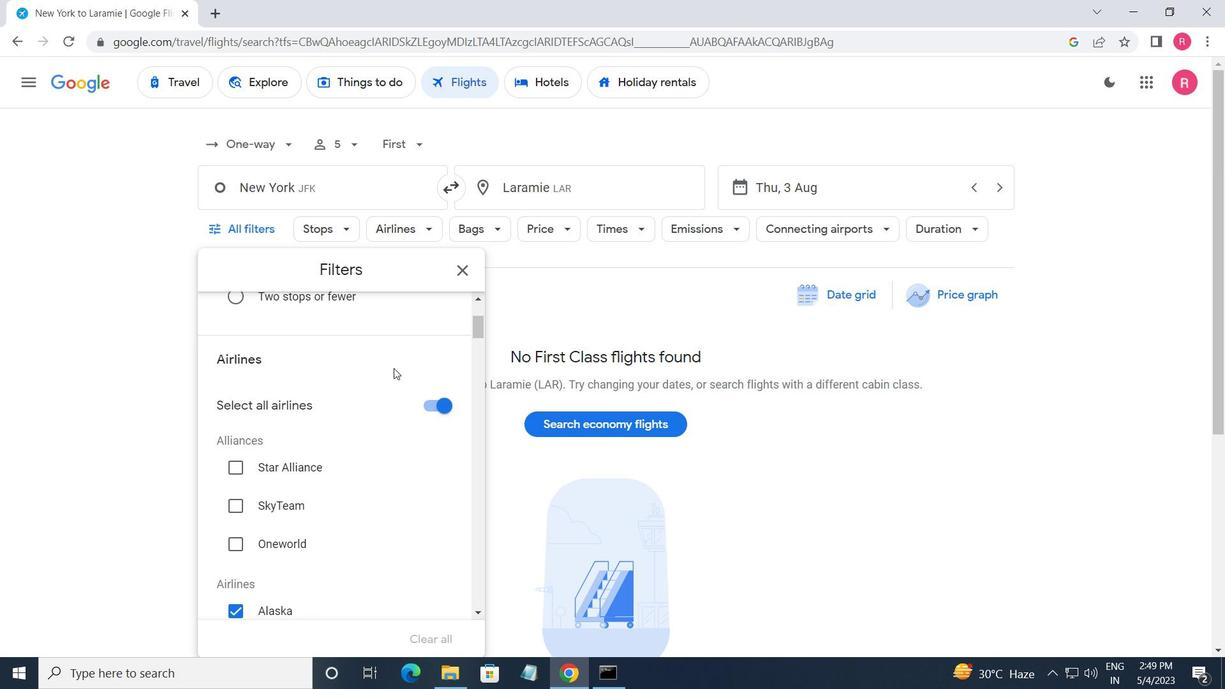 
Action: Mouse scrolled (403, 359) with delta (0, 0)
Screenshot: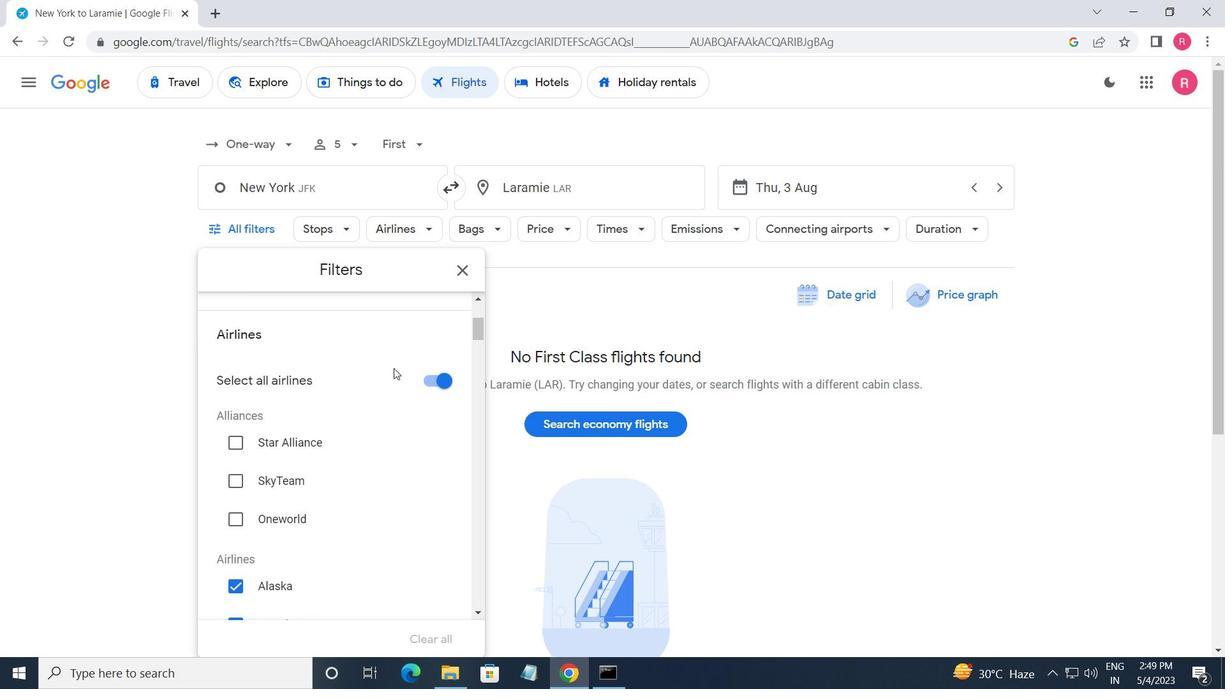 
Action: Mouse moved to (403, 363)
Screenshot: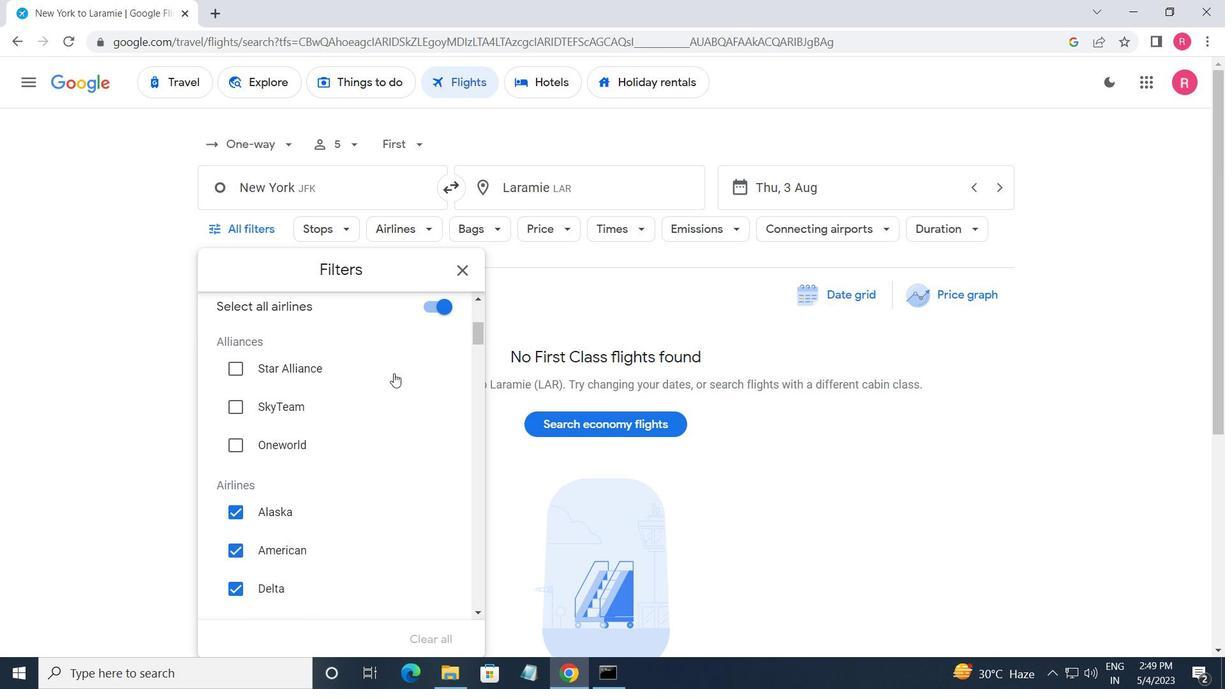 
Action: Mouse scrolled (403, 362) with delta (0, 0)
Screenshot: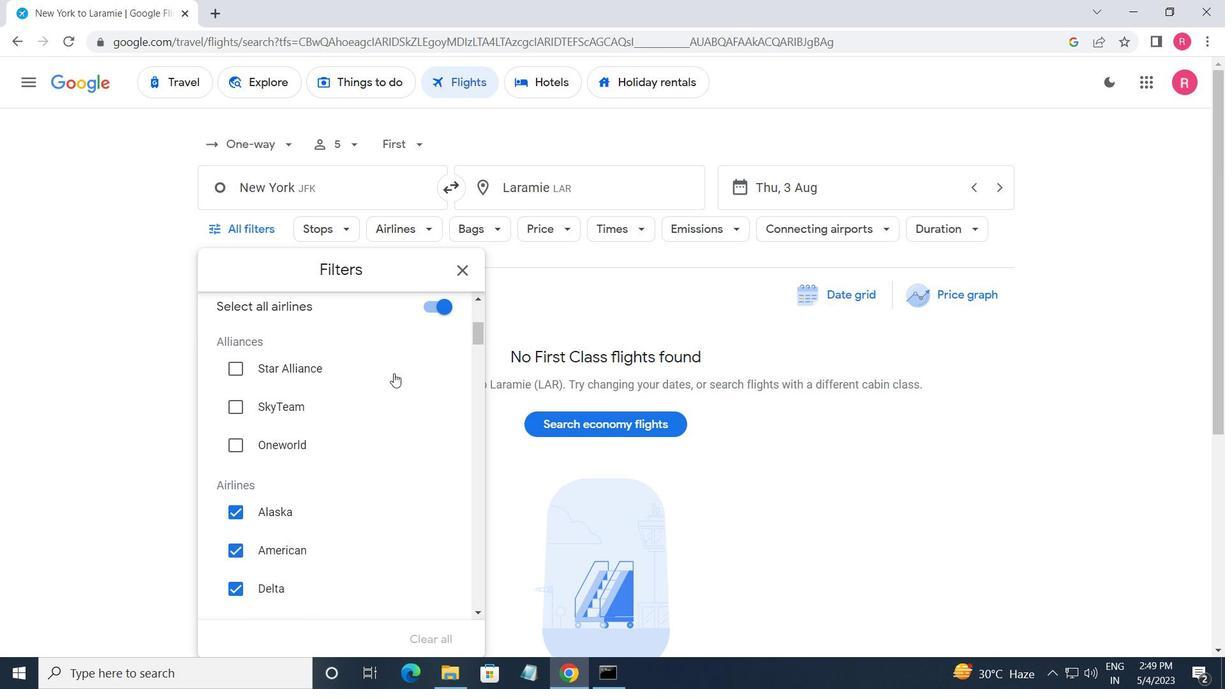 
Action: Mouse moved to (403, 366)
Screenshot: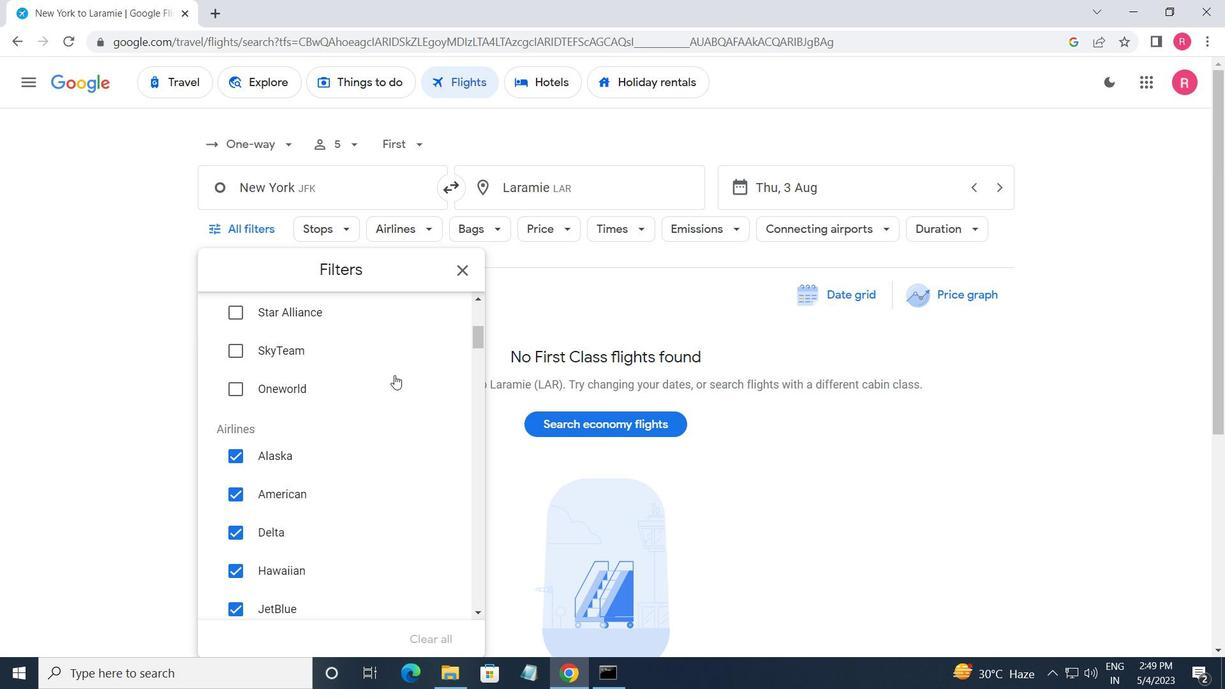 
Action: Mouse scrolled (403, 365) with delta (0, 0)
Screenshot: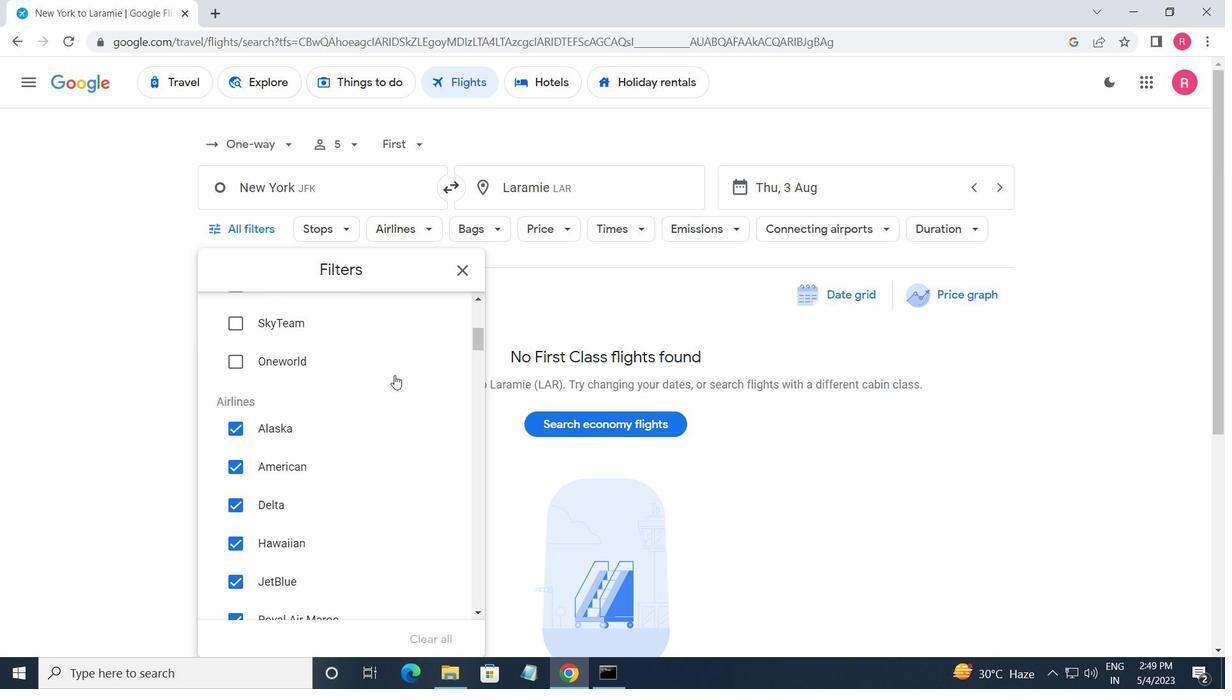 
Action: Mouse scrolled (403, 365) with delta (0, 0)
Screenshot: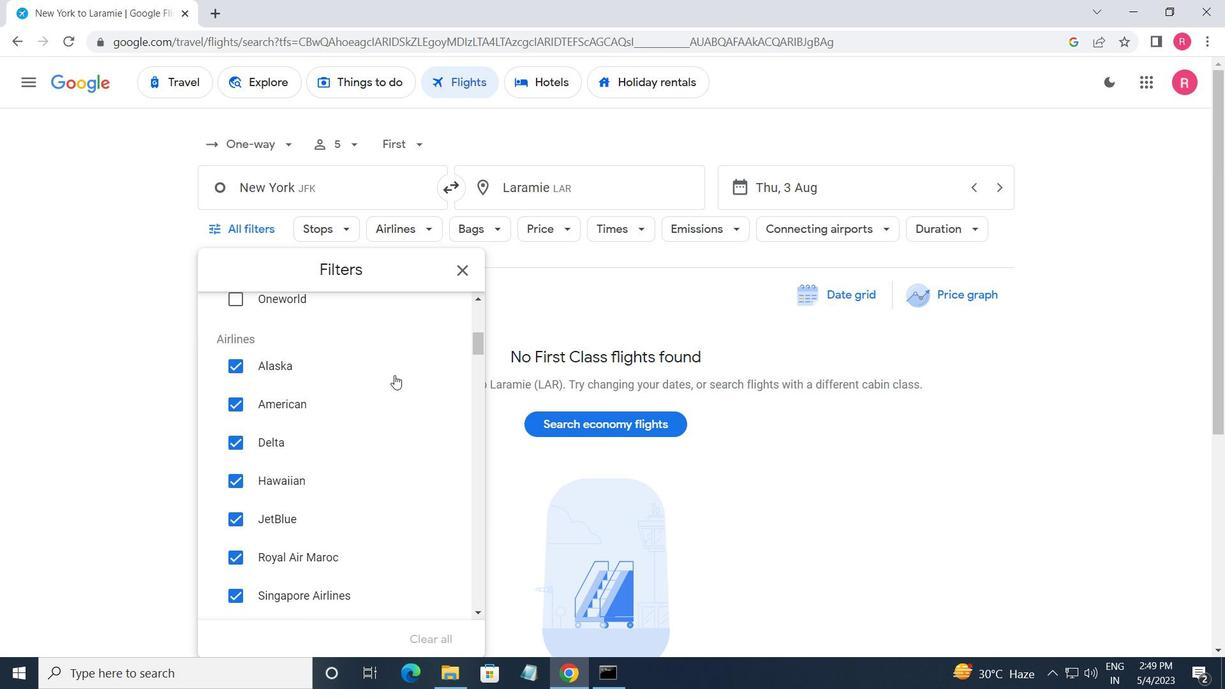 
Action: Mouse scrolled (403, 365) with delta (0, 0)
Screenshot: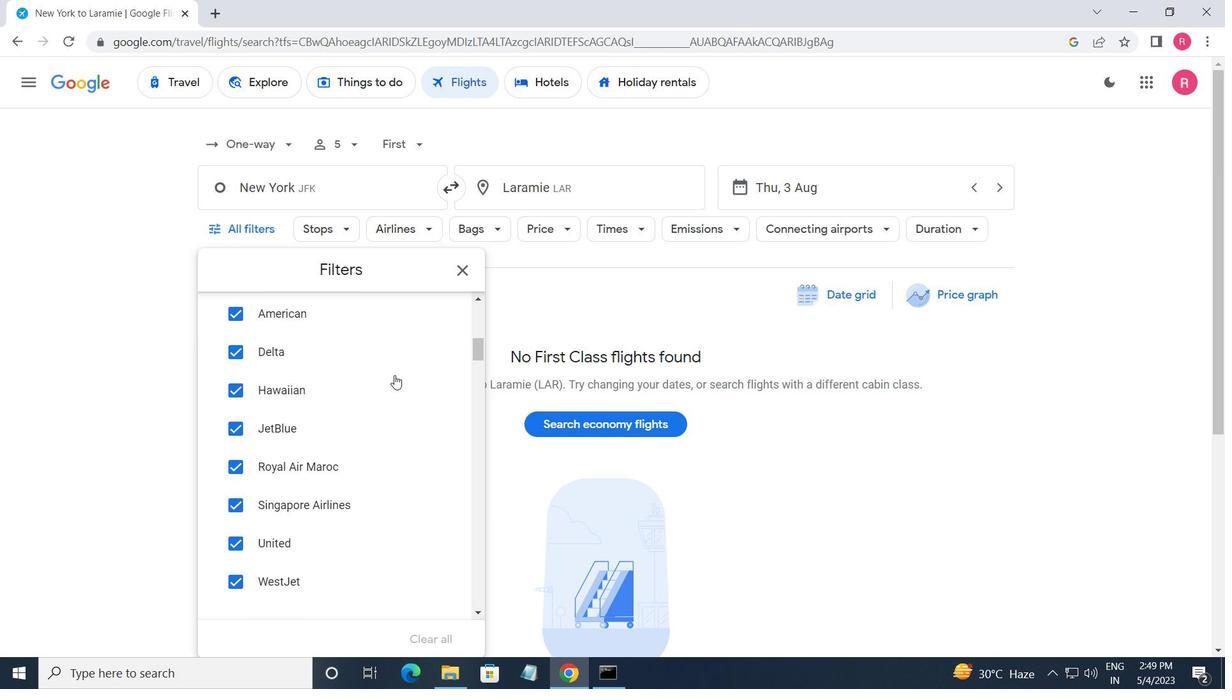 
Action: Mouse scrolled (403, 365) with delta (0, 0)
Screenshot: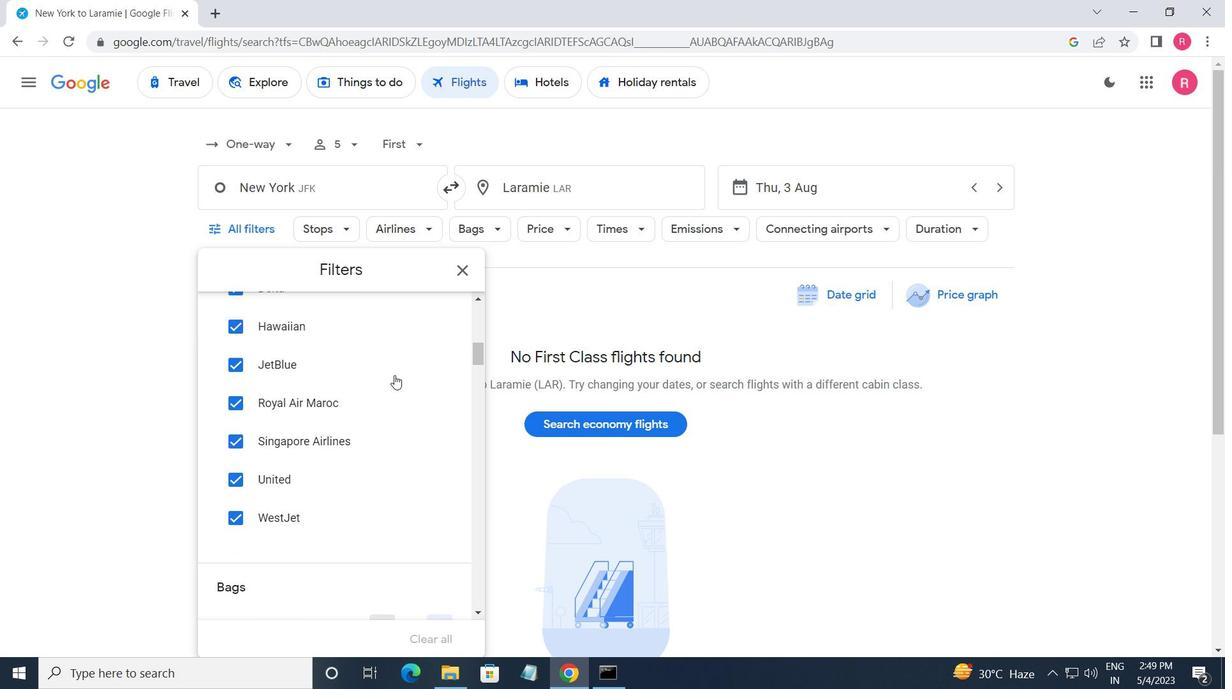 
Action: Mouse scrolled (403, 365) with delta (0, 0)
Screenshot: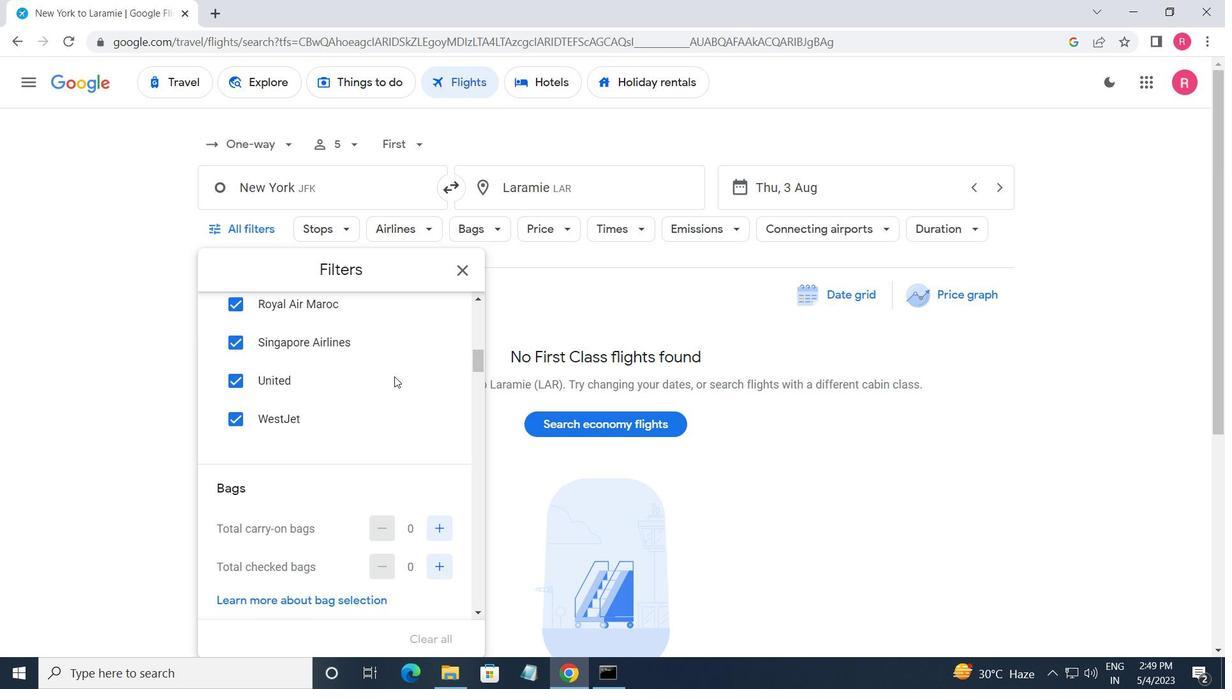 
Action: Mouse moved to (405, 366)
Screenshot: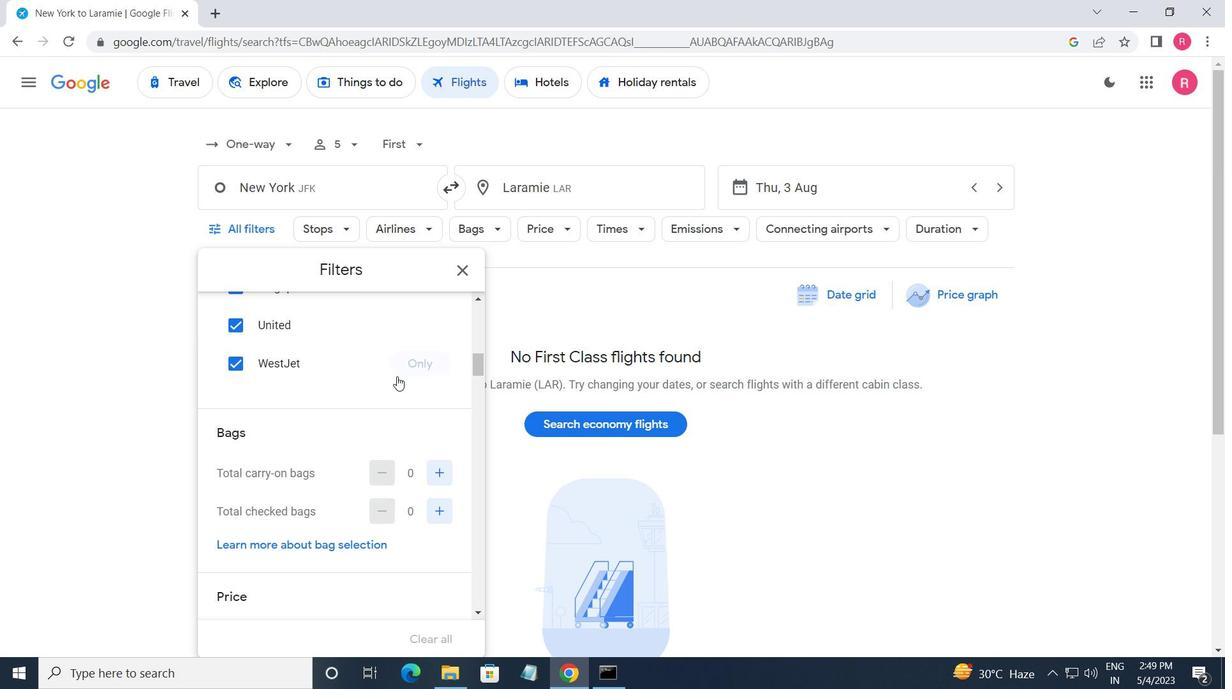 
Action: Mouse scrolled (405, 366) with delta (0, 0)
Screenshot: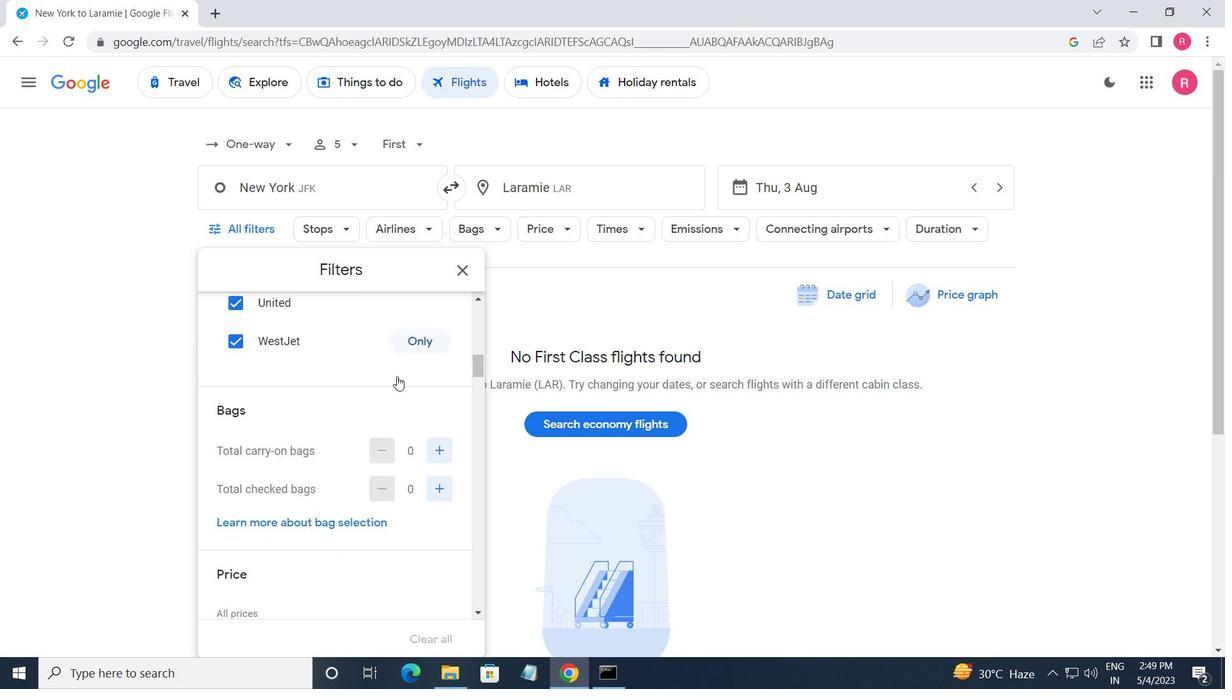 
Action: Mouse moved to (406, 367)
Screenshot: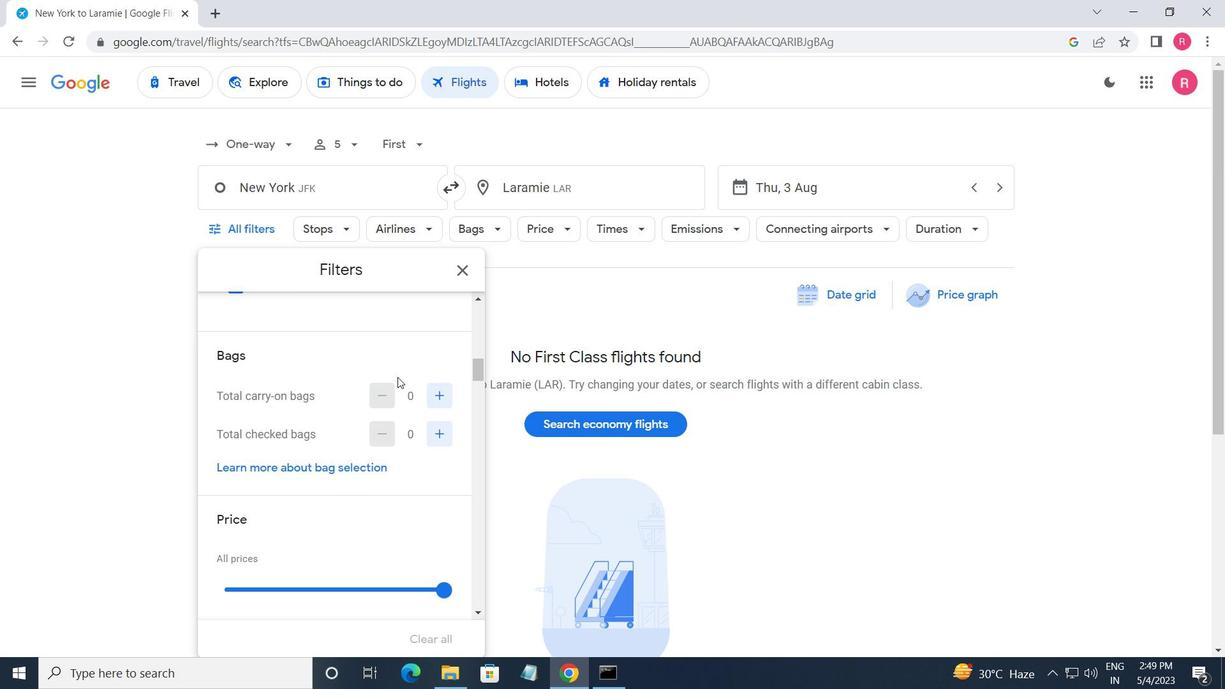 
Action: Mouse scrolled (406, 366) with delta (0, 0)
Screenshot: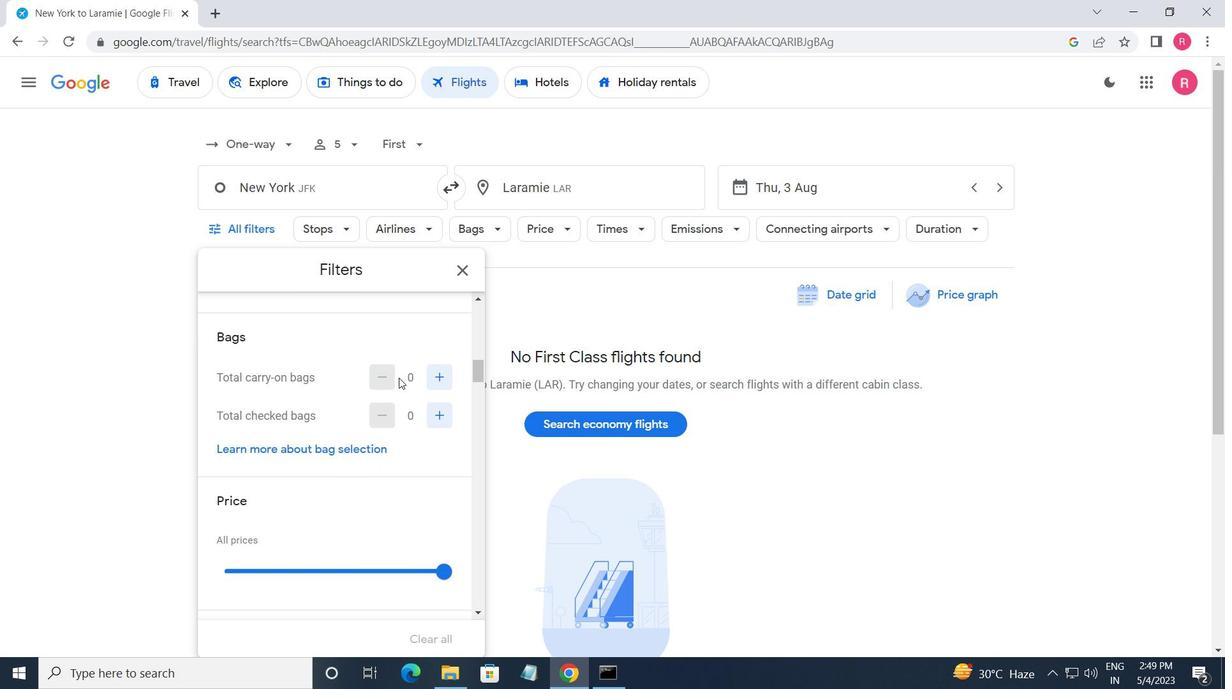
Action: Mouse moved to (439, 352)
Screenshot: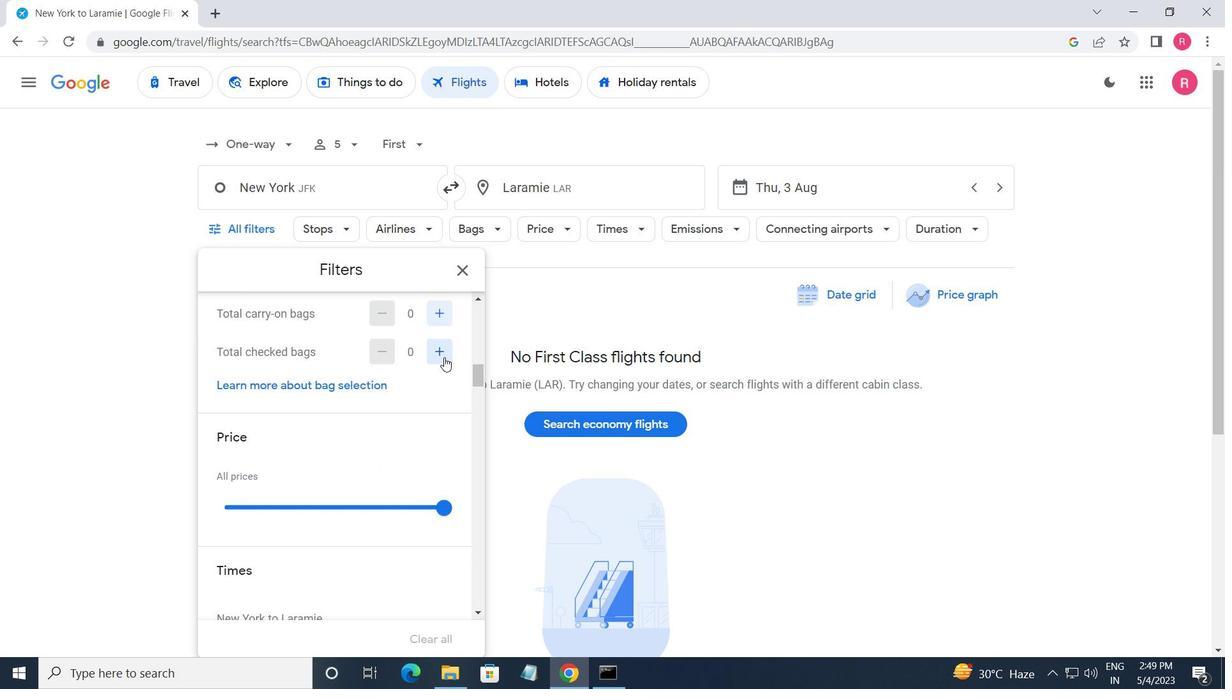 
Action: Mouse pressed left at (439, 352)
Screenshot: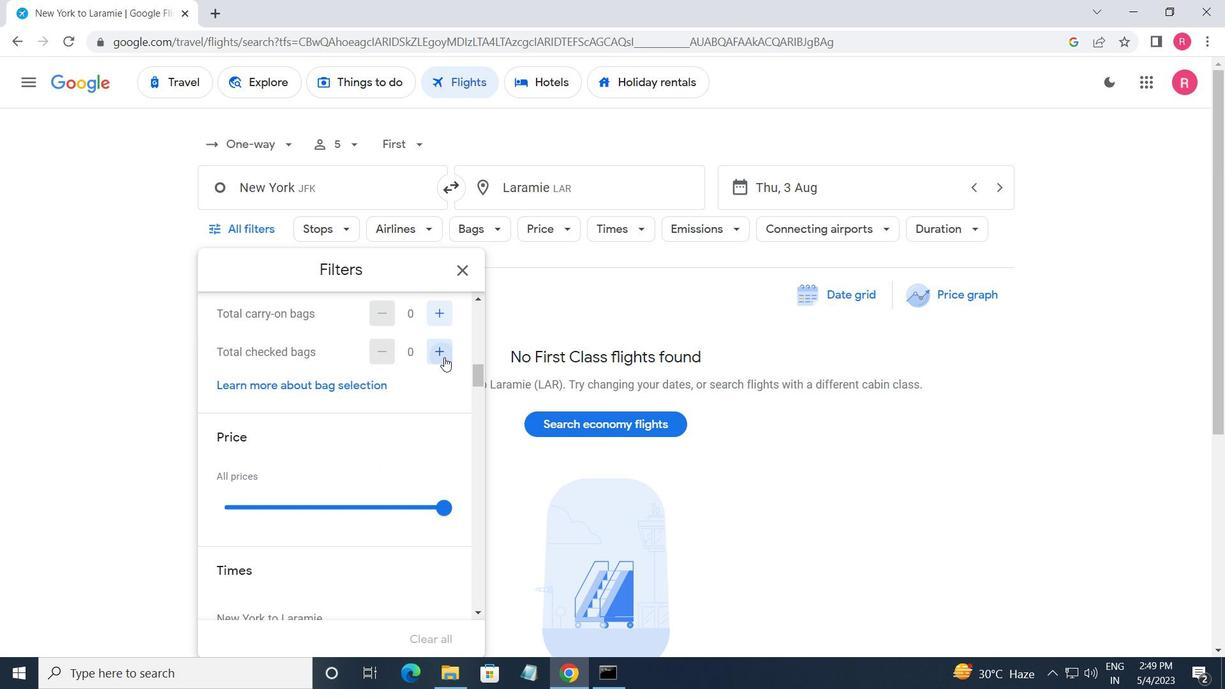 
Action: Mouse pressed left at (439, 352)
Screenshot: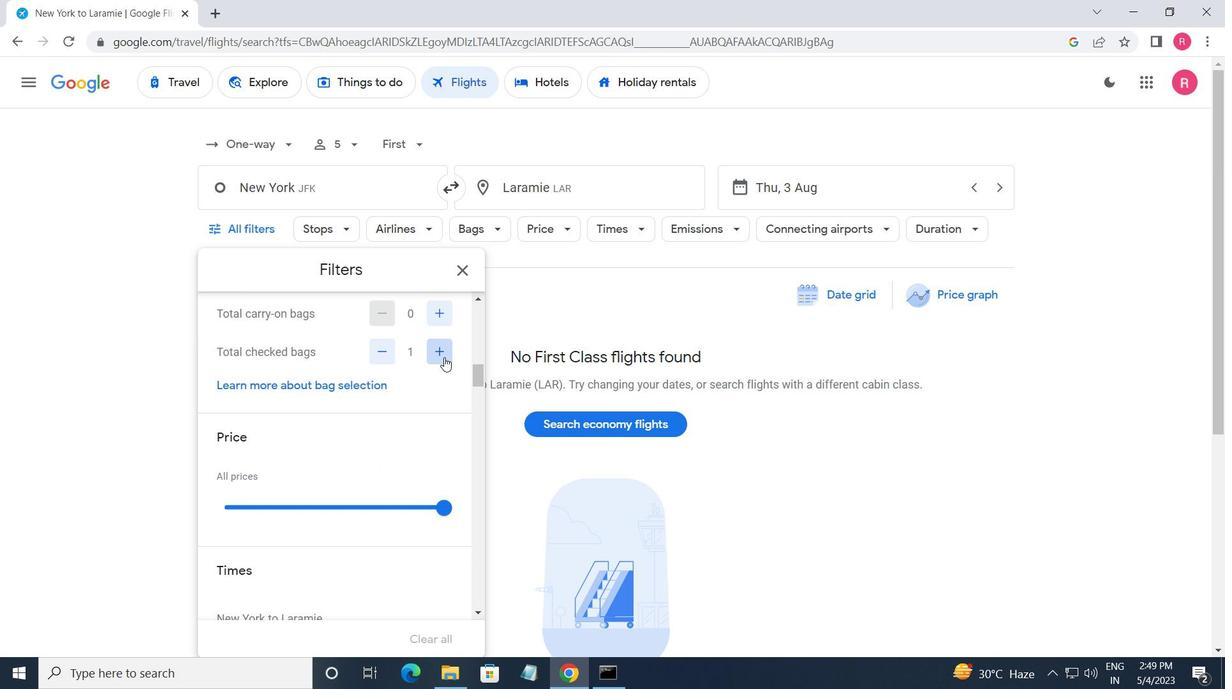 
Action: Mouse pressed left at (439, 352)
Screenshot: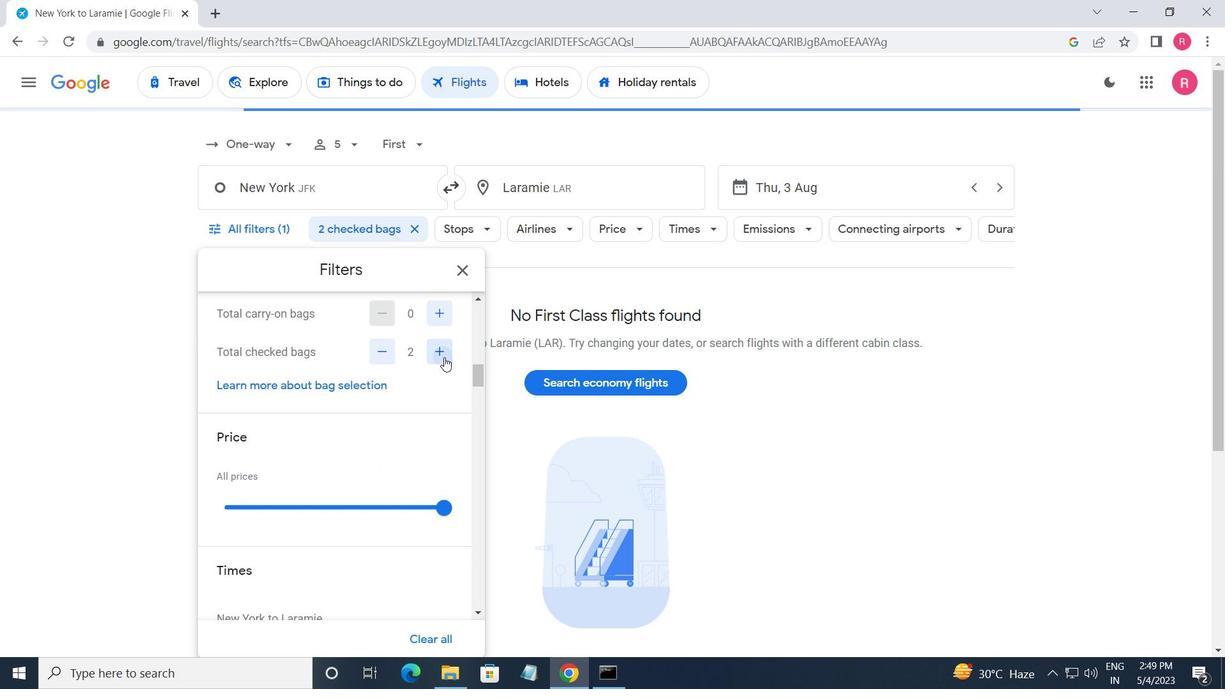 
Action: Mouse moved to (427, 366)
Screenshot: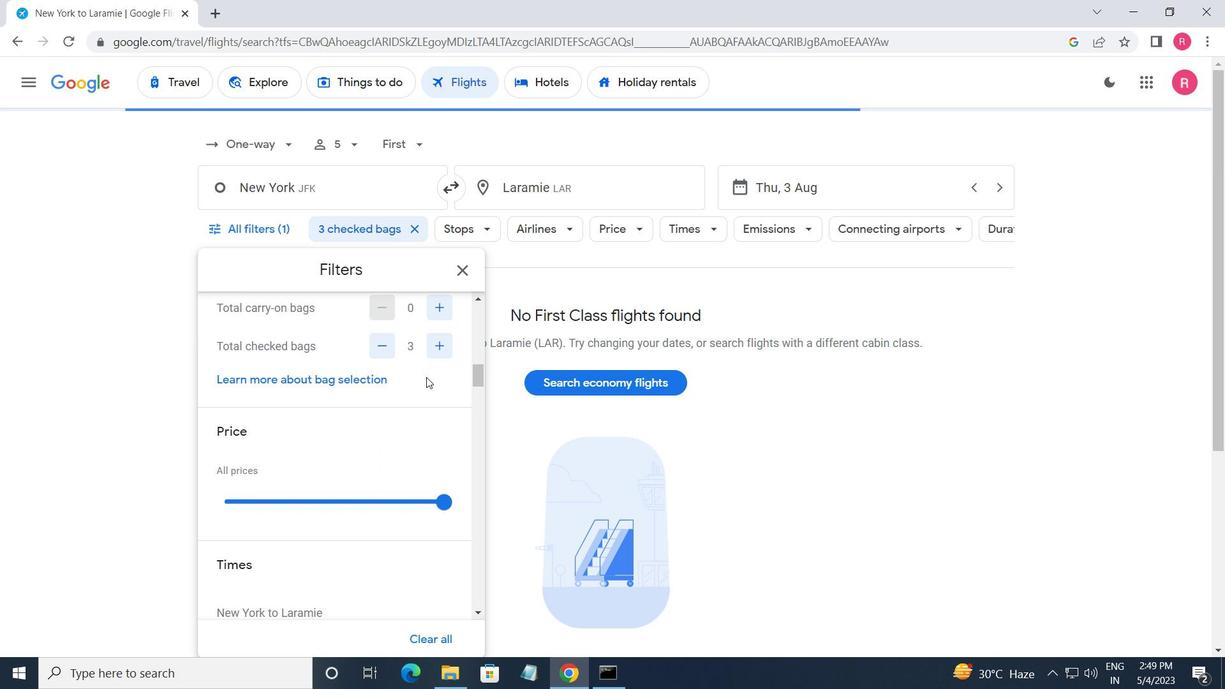 
Action: Mouse scrolled (427, 365) with delta (0, 0)
Screenshot: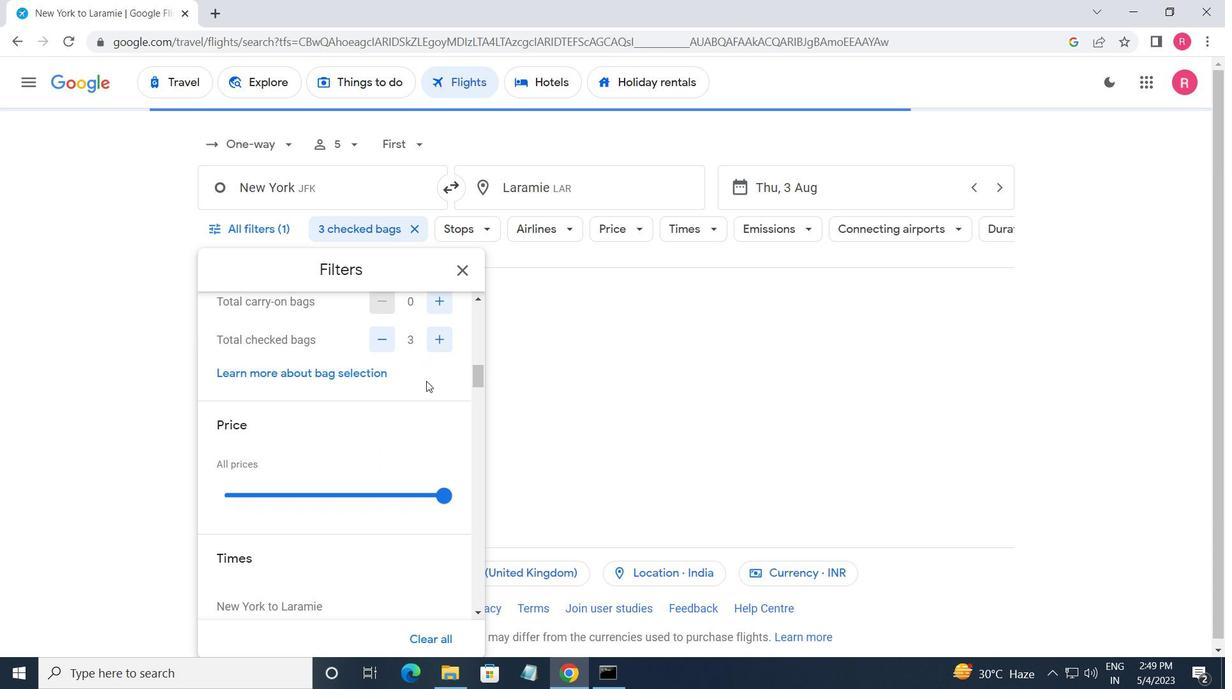 
Action: Mouse moved to (427, 368)
Screenshot: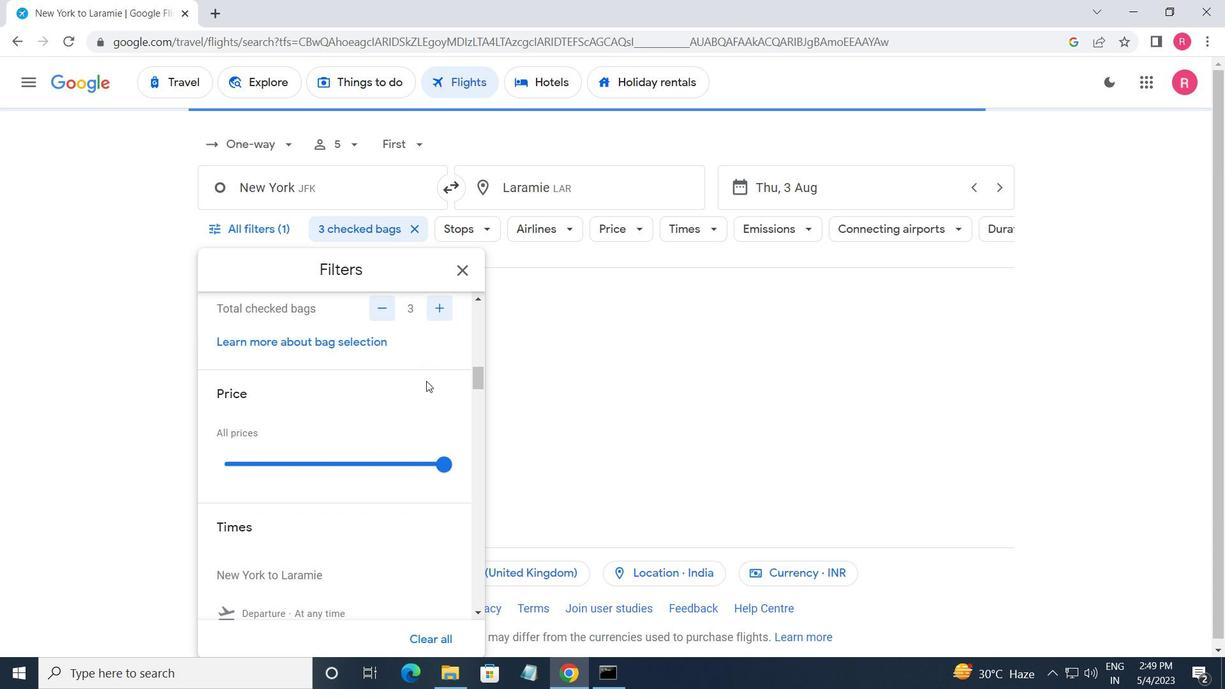 
Action: Mouse scrolled (427, 367) with delta (0, 0)
Screenshot: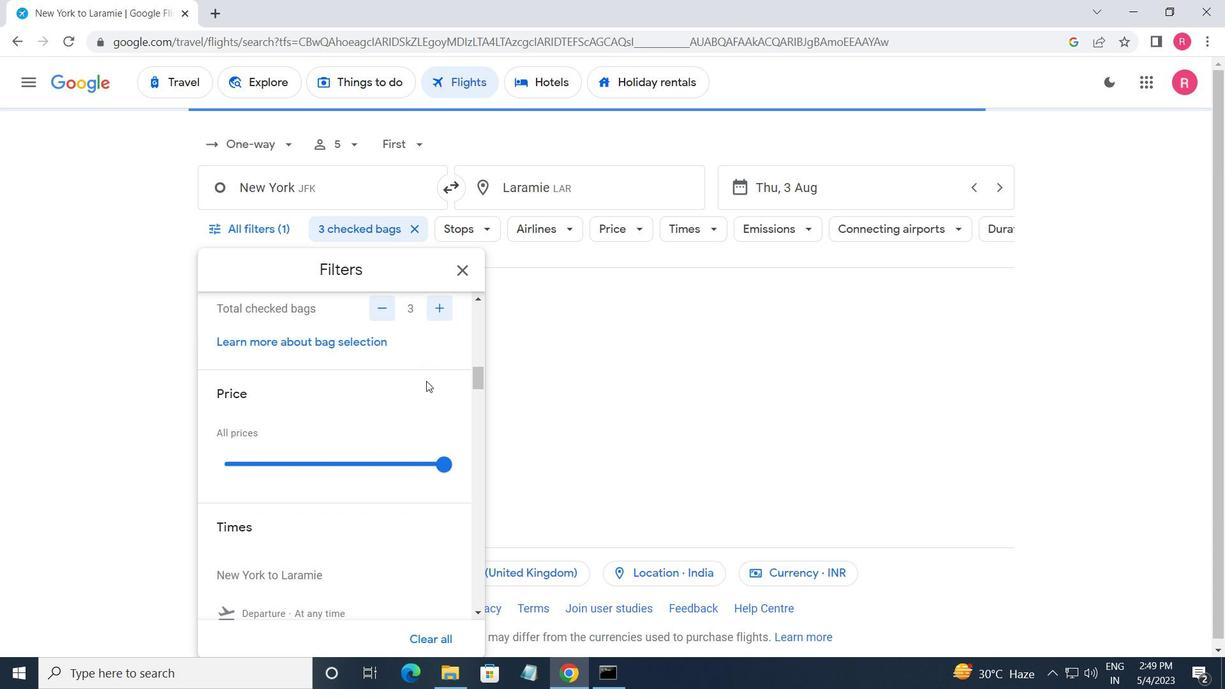
Action: Mouse moved to (439, 347)
Screenshot: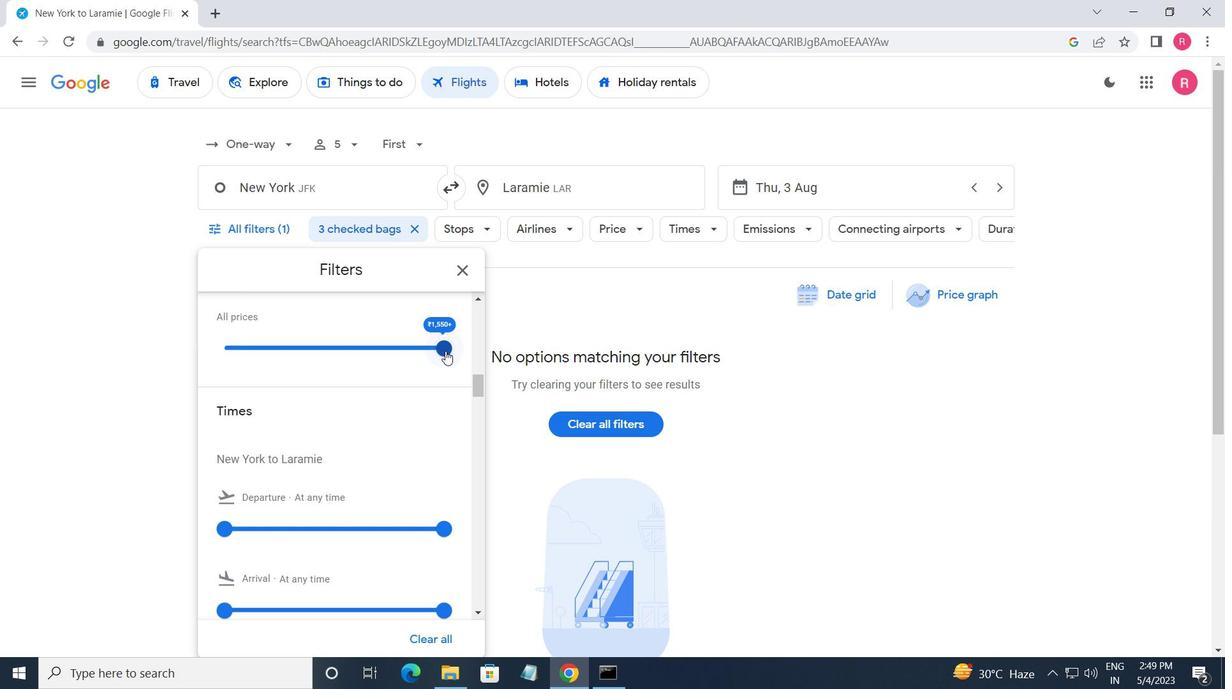
Action: Mouse pressed left at (439, 347)
Screenshot: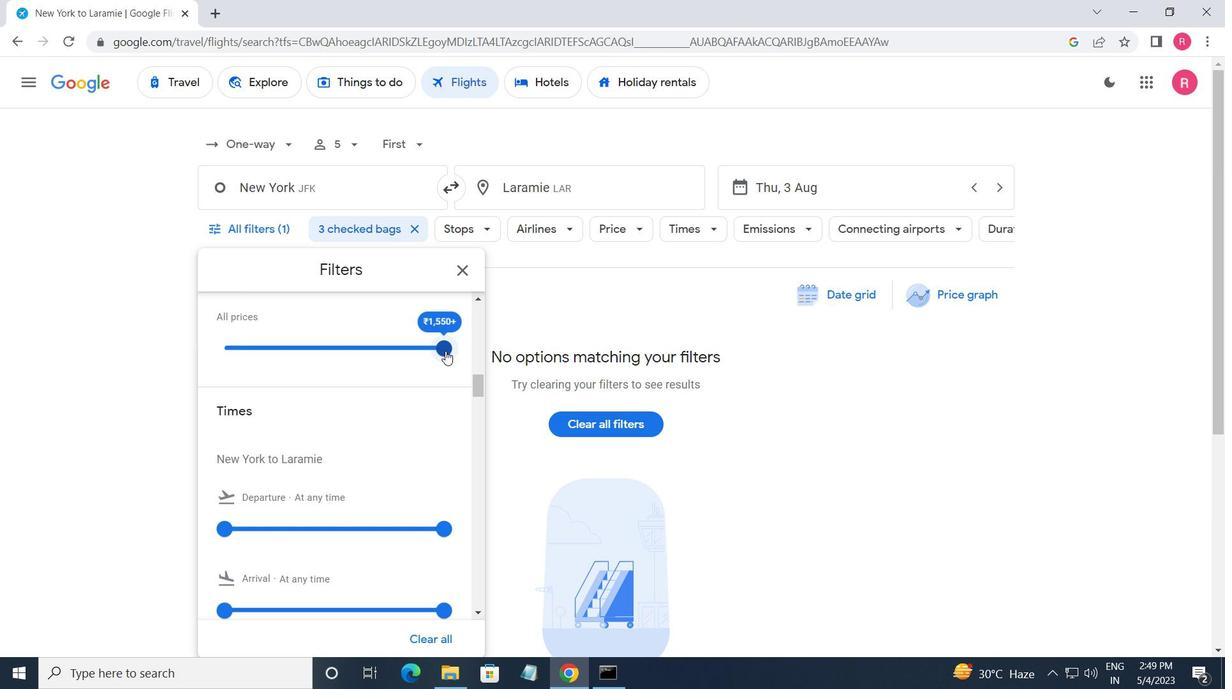 
Action: Mouse moved to (394, 401)
Screenshot: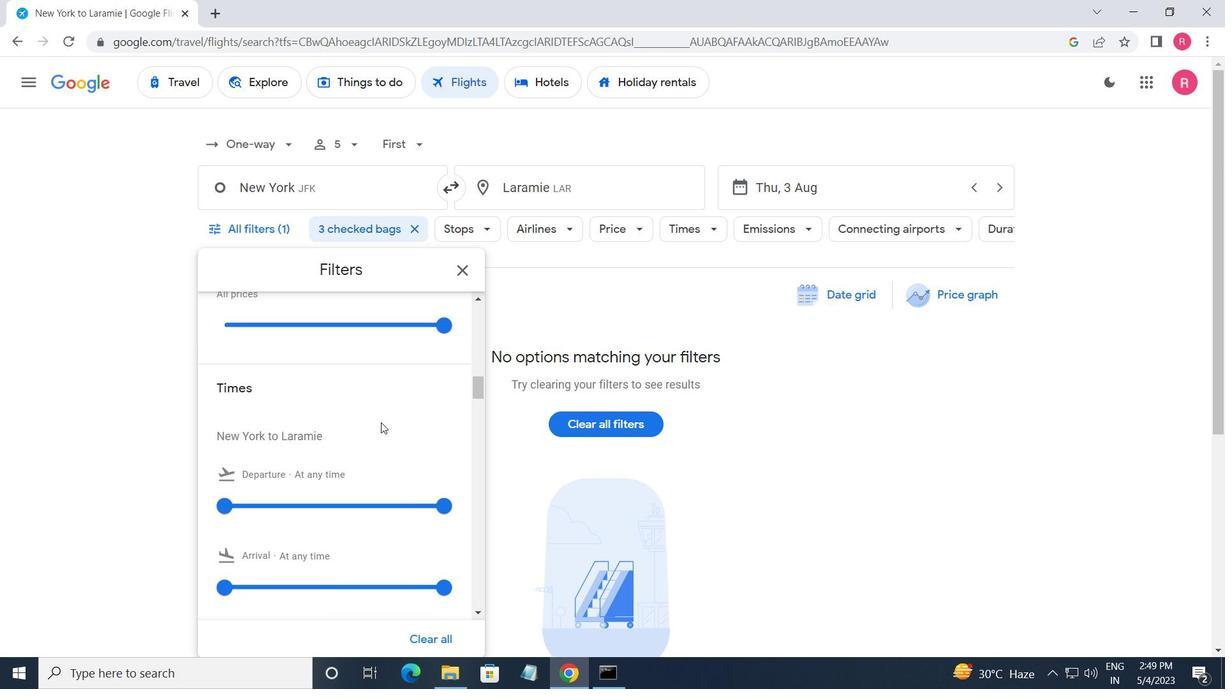 
Action: Mouse scrolled (394, 400) with delta (0, 0)
Screenshot: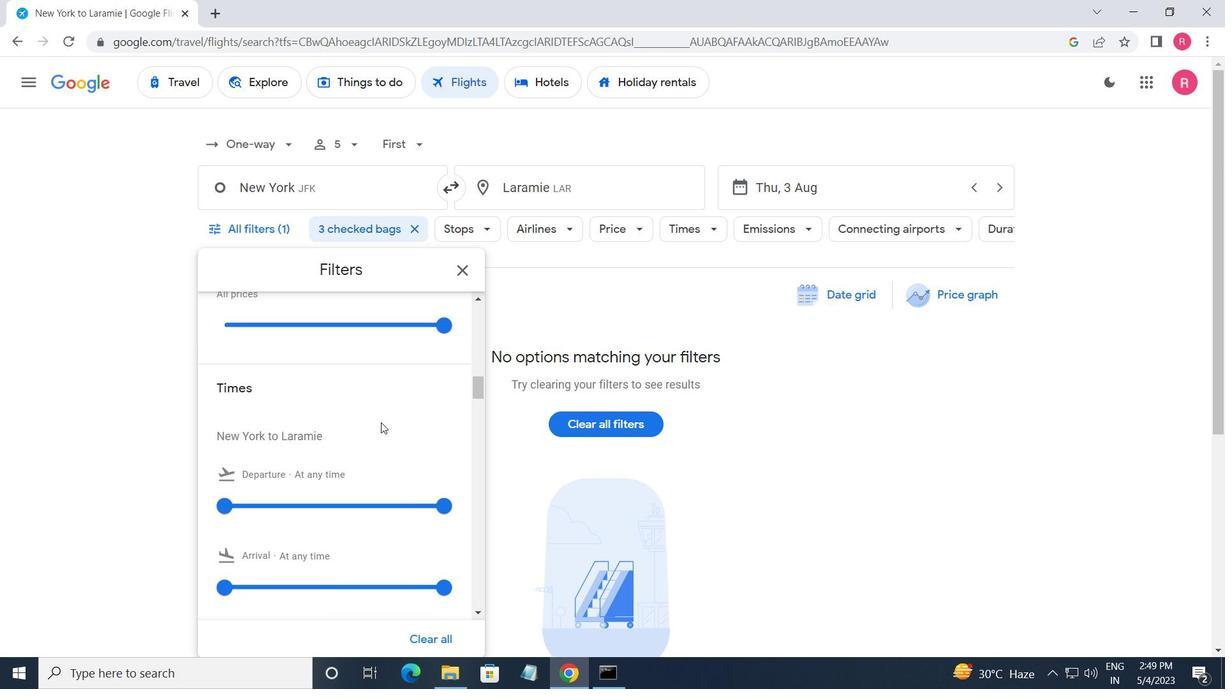 
Action: Mouse moved to (286, 419)
Screenshot: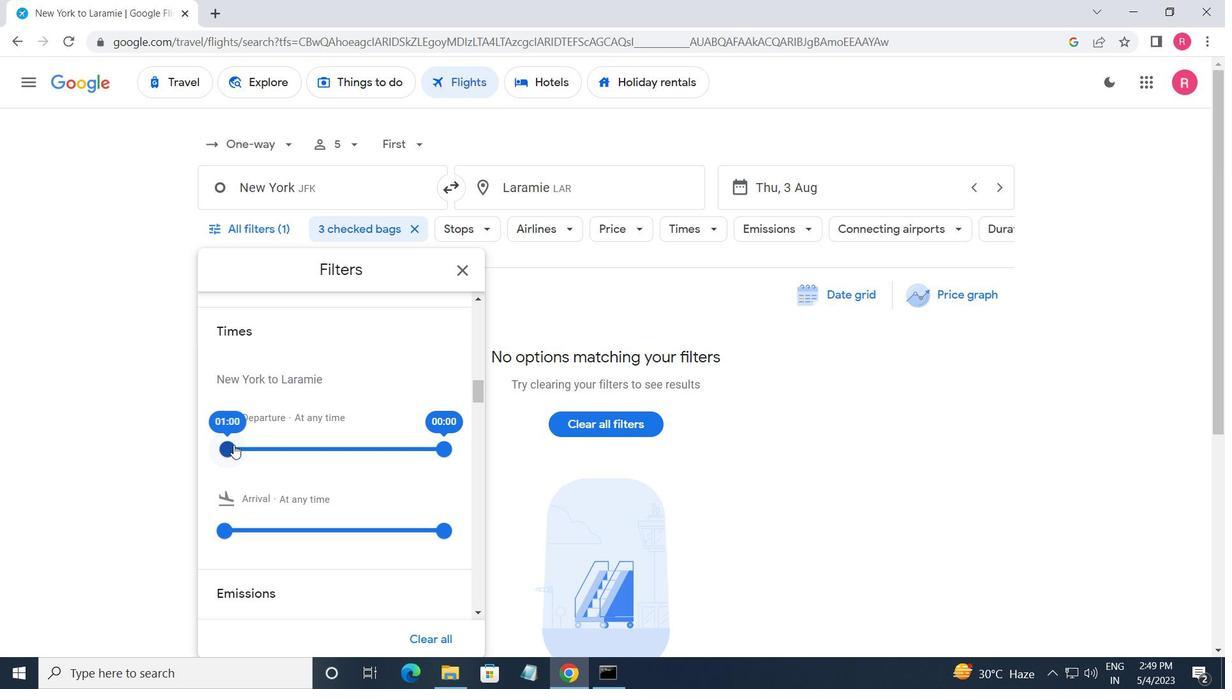 
Action: Mouse pressed left at (286, 419)
Screenshot: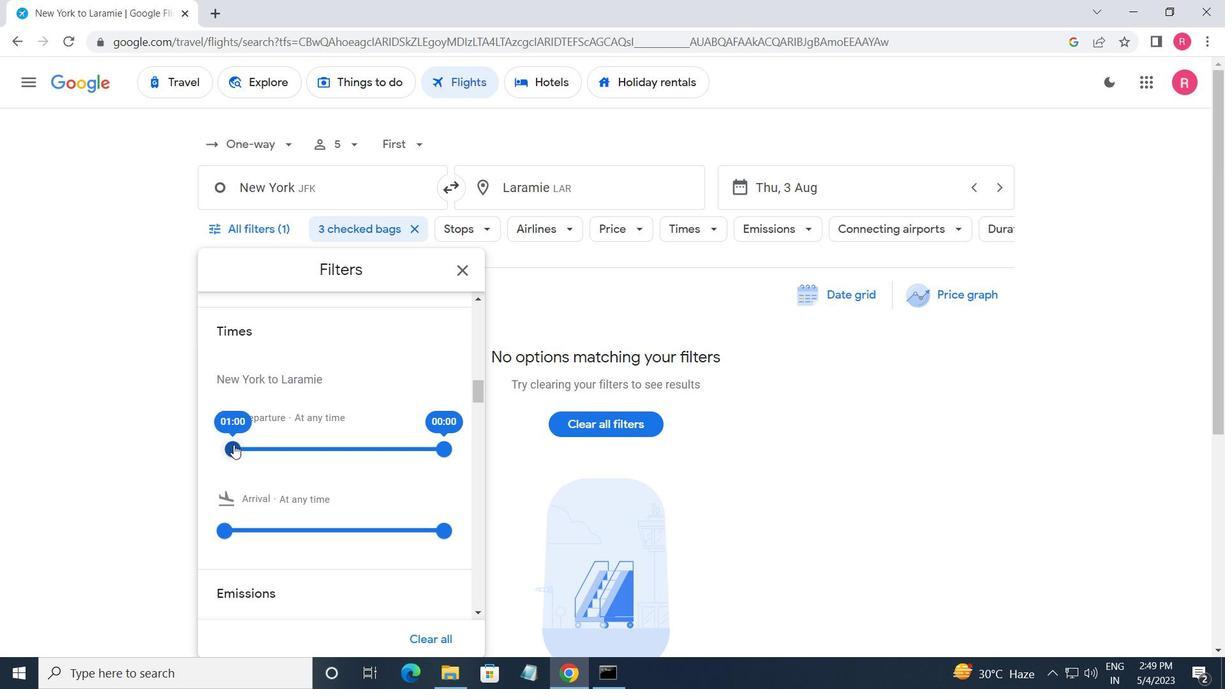 
Action: Mouse moved to (442, 419)
Screenshot: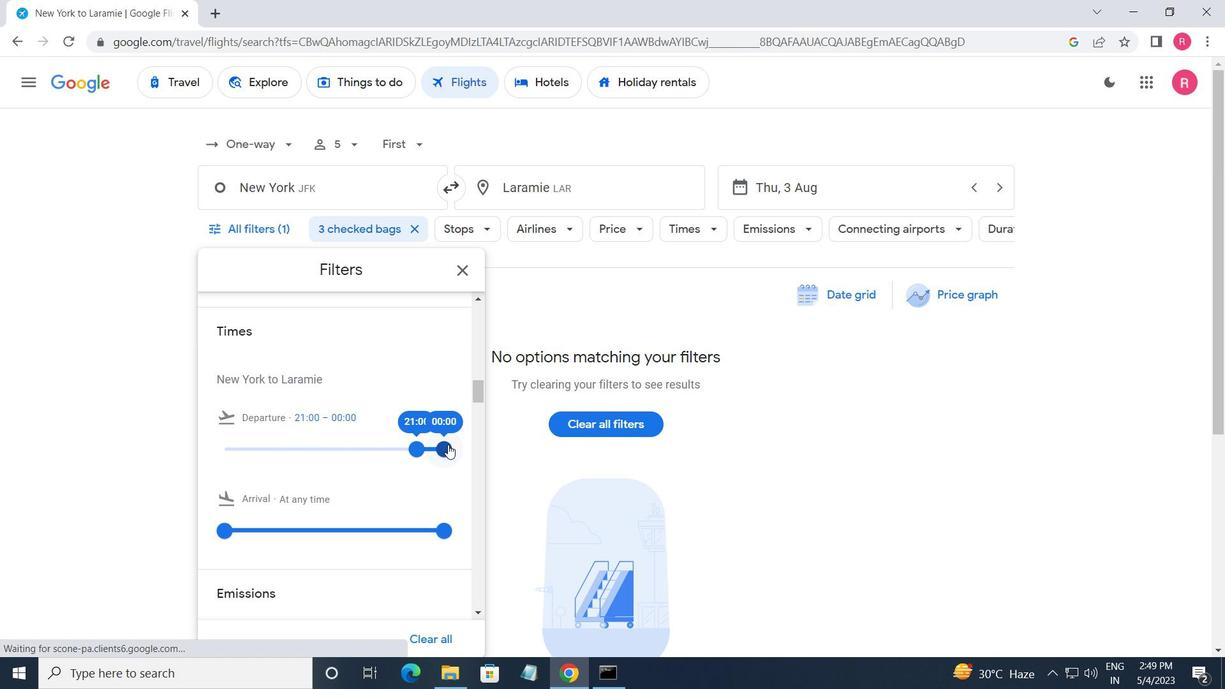 
Action: Mouse pressed left at (442, 419)
Screenshot: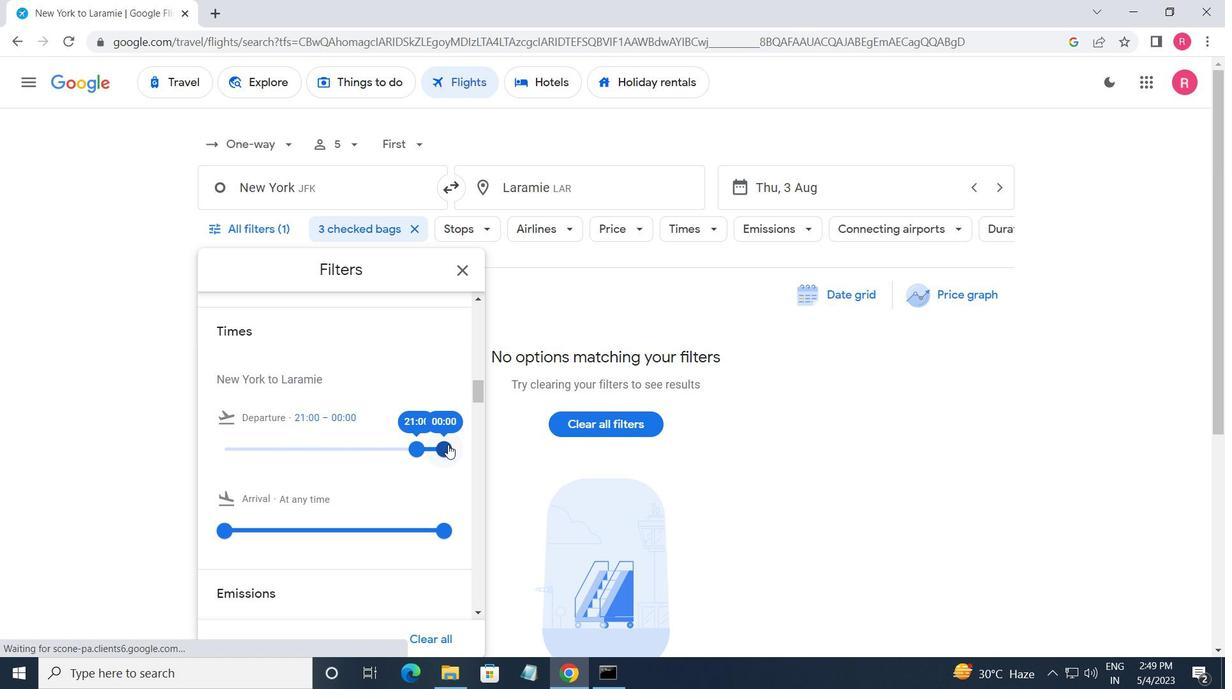 
Action: Mouse moved to (449, 292)
Screenshot: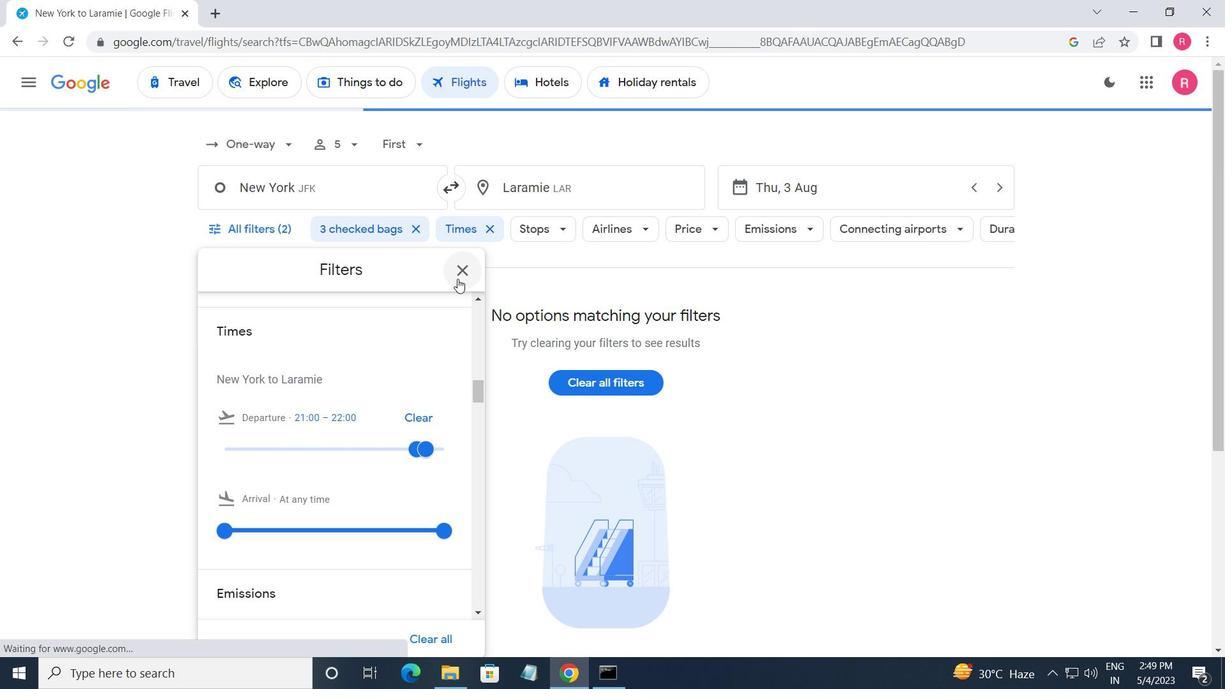 
Action: Mouse pressed left at (449, 292)
Screenshot: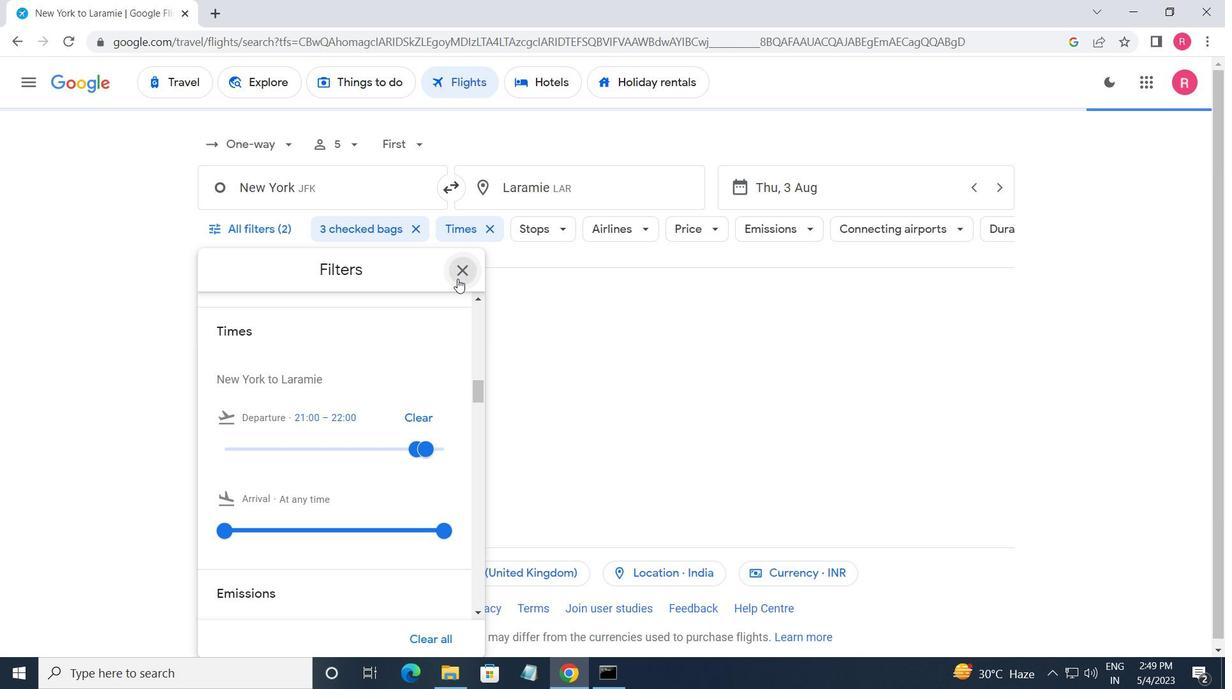 
